 Task: Open Card Landscaping Review in Board Content Marketing Asset Creation and Optimization to Workspace Influencer Marketing Agencies. and add a team member Softage.4@softage.net, a label Orange, a checklist Event Planning, an attachment from Trello, a color Orange and finally, add a card description 'Plan and execute company team-building activity at a wine tasting event' and a comment 'This task requires us to be adaptable and flexible, willing to pivot our approach as needed to achieve success.'. Add a start date 'Jan 08, 1900' with a due date 'Jan 15, 1900'
Action: Mouse moved to (548, 145)
Screenshot: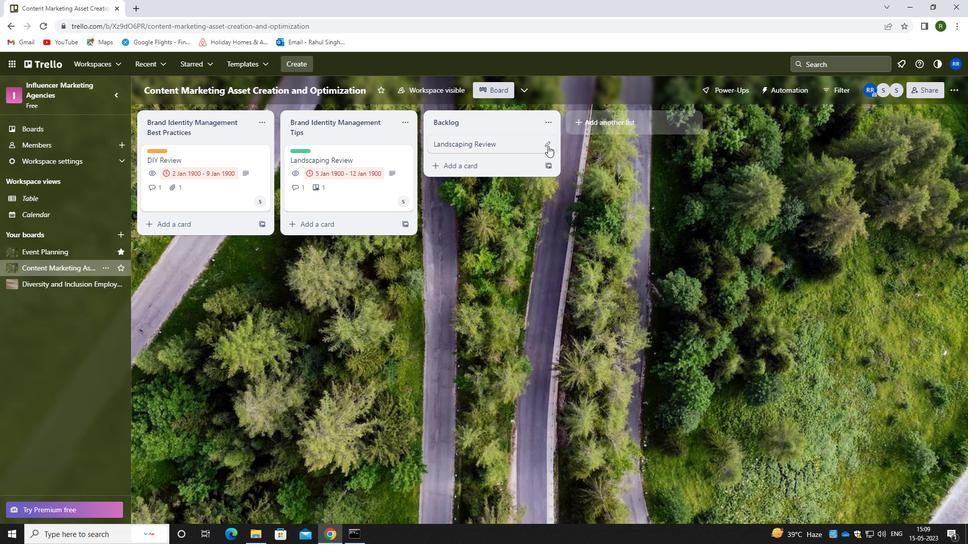 
Action: Mouse pressed left at (548, 145)
Screenshot: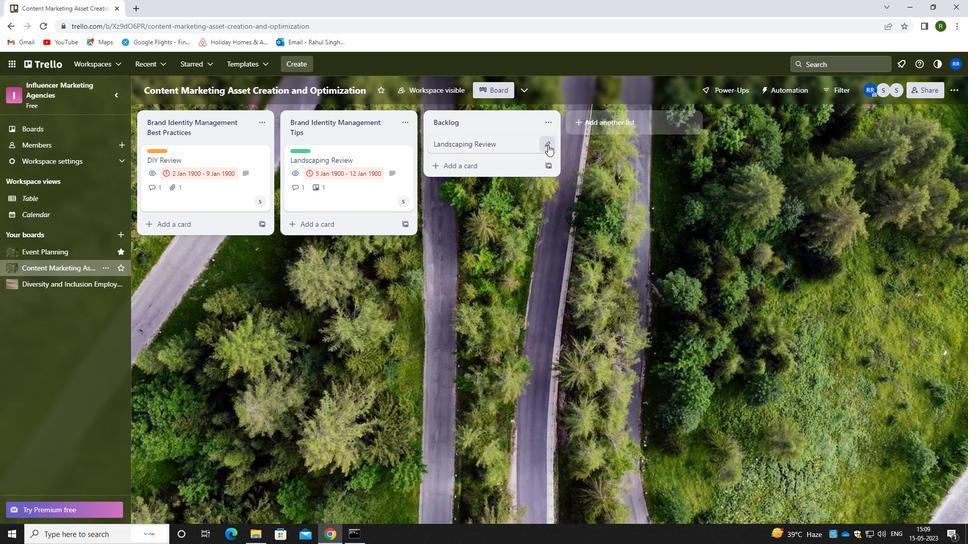 
Action: Mouse moved to (585, 145)
Screenshot: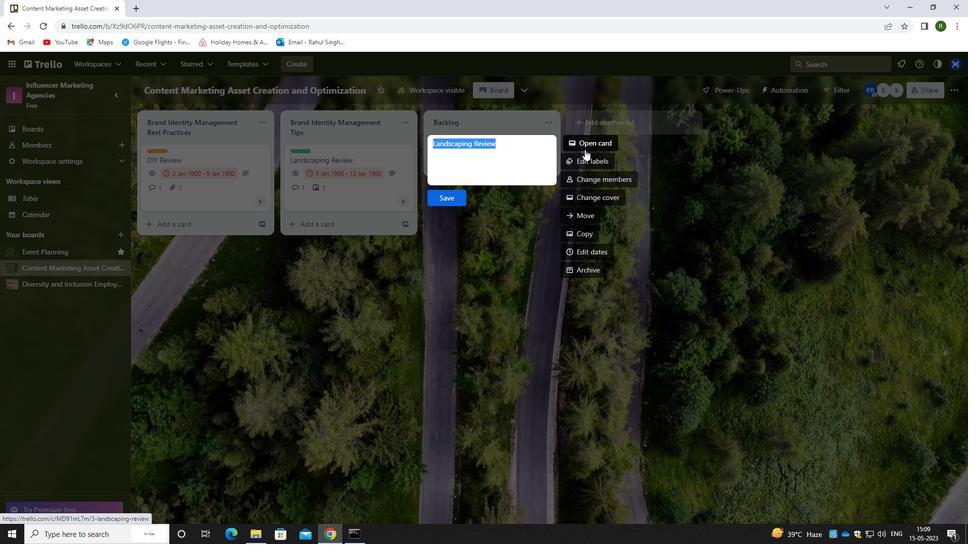 
Action: Mouse pressed left at (585, 145)
Screenshot: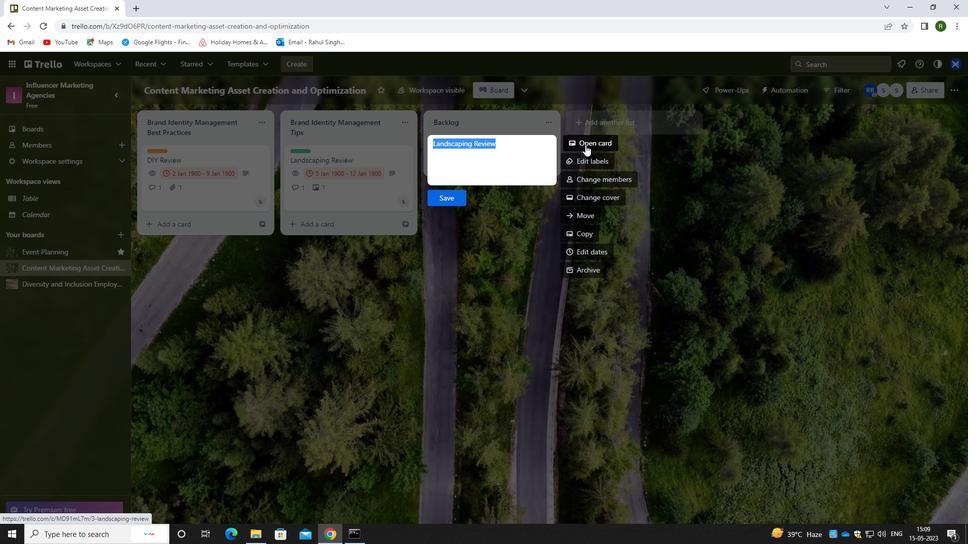 
Action: Mouse moved to (622, 180)
Screenshot: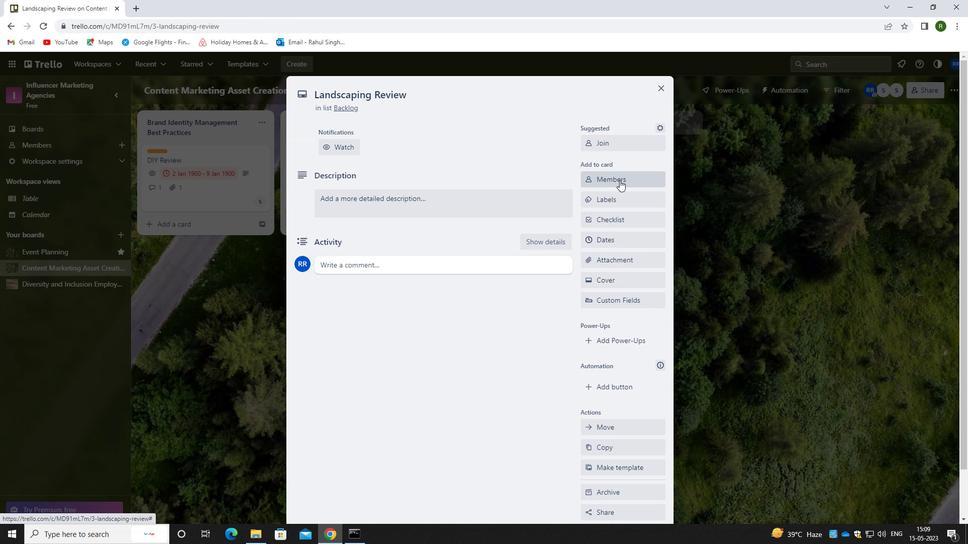 
Action: Mouse pressed left at (622, 180)
Screenshot: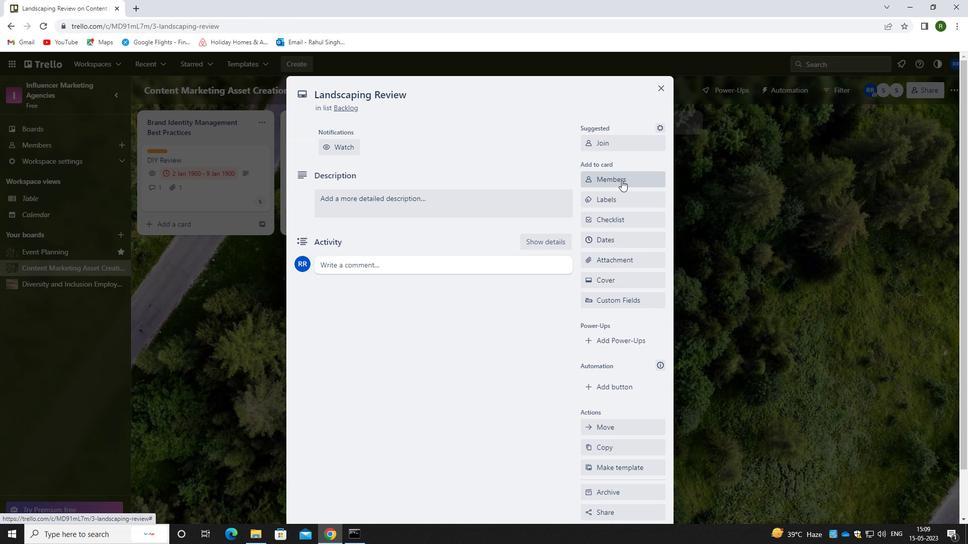 
Action: Mouse moved to (628, 222)
Screenshot: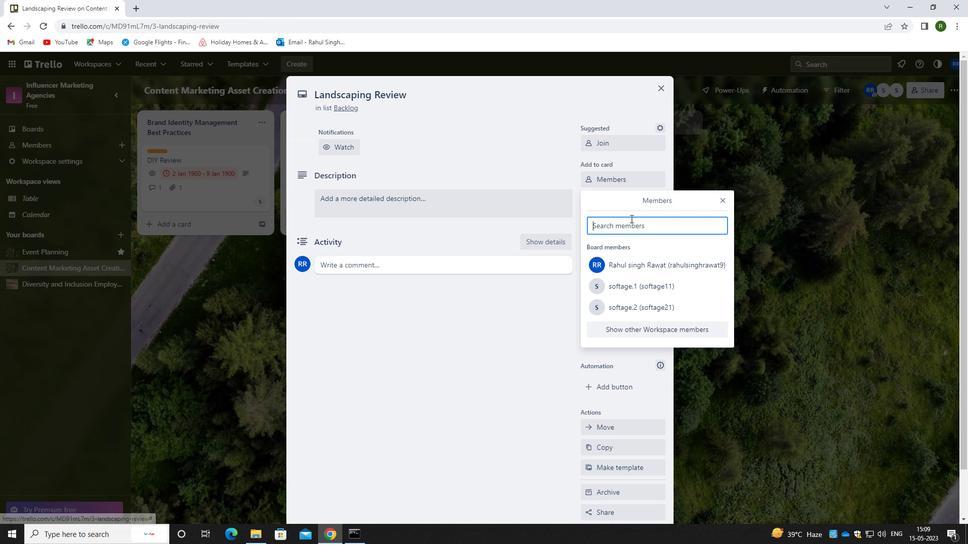 
Action: Key pressed <Key.caps_lock>s<Key.caps_lock>oftage.4<Key.shift>@SOFTAGE.NET
Screenshot: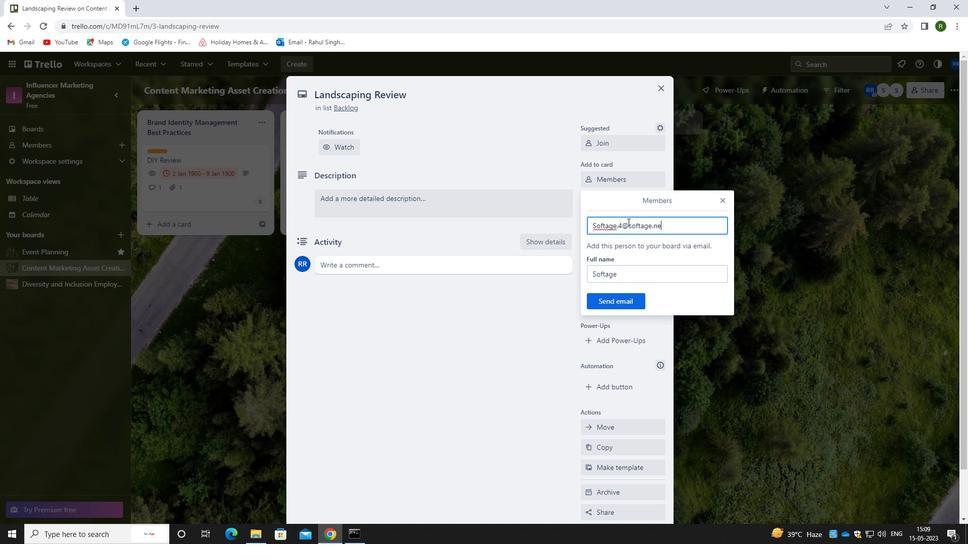 
Action: Mouse moved to (619, 304)
Screenshot: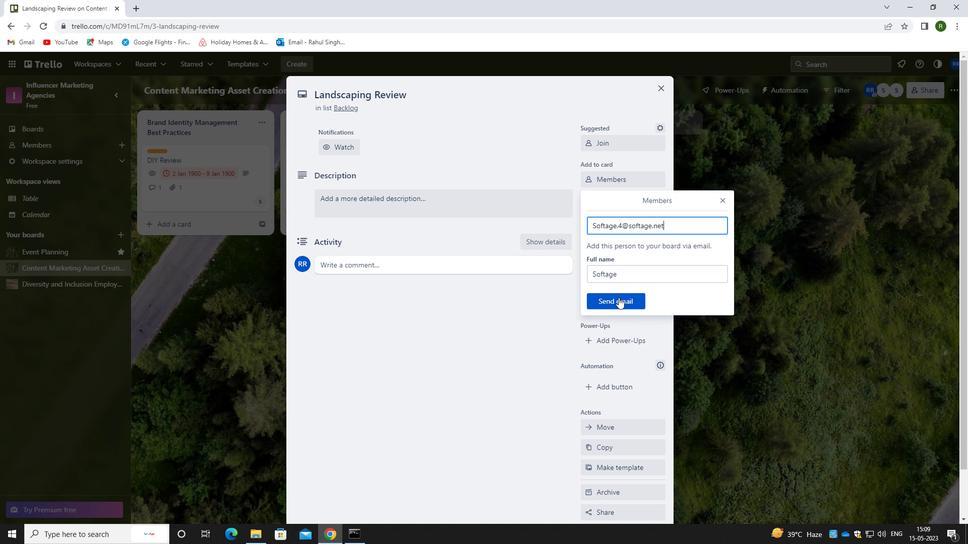 
Action: Mouse pressed left at (619, 304)
Screenshot: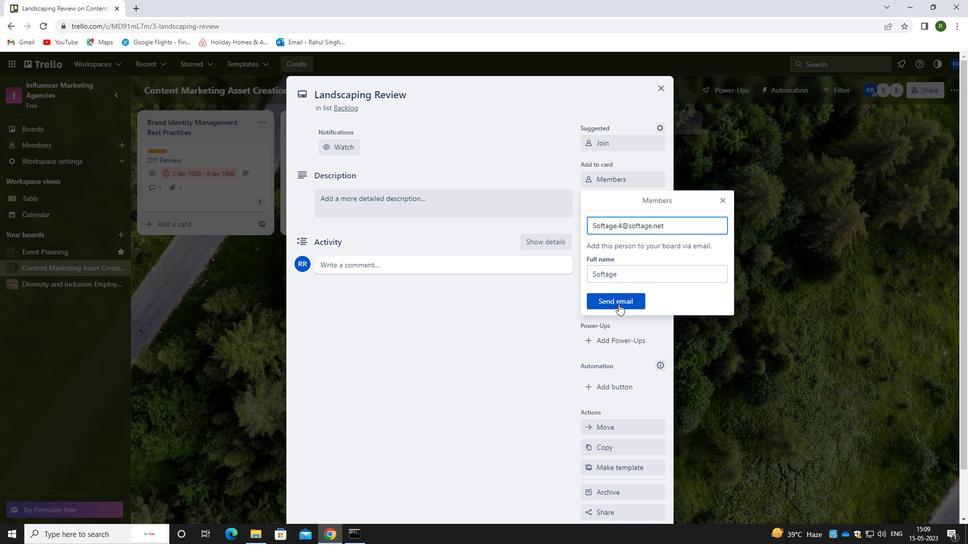 
Action: Mouse moved to (618, 195)
Screenshot: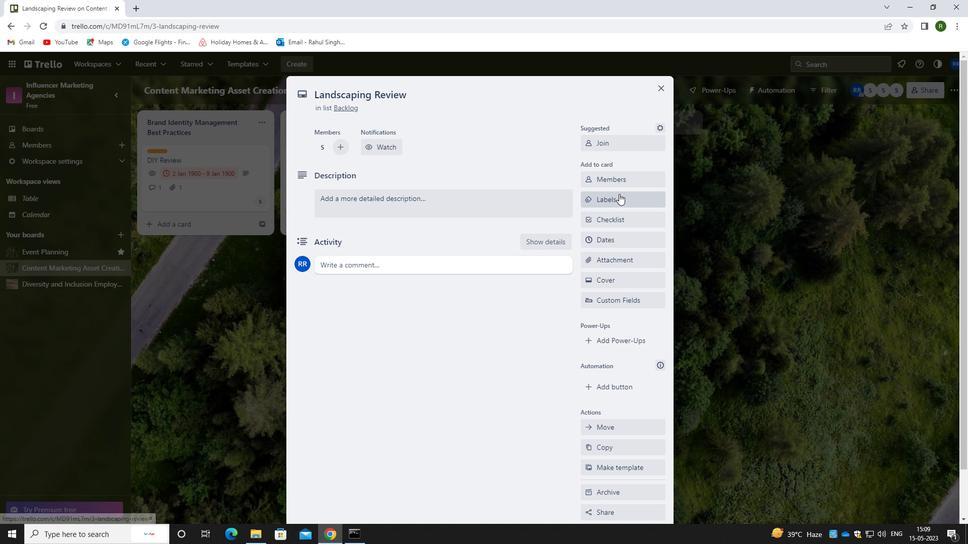 
Action: Mouse pressed left at (618, 195)
Screenshot: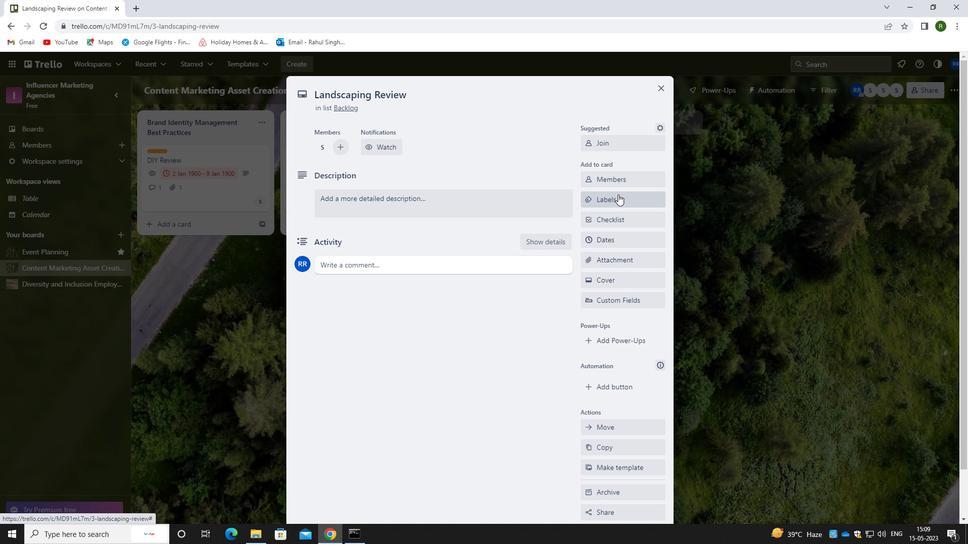 
Action: Mouse moved to (611, 213)
Screenshot: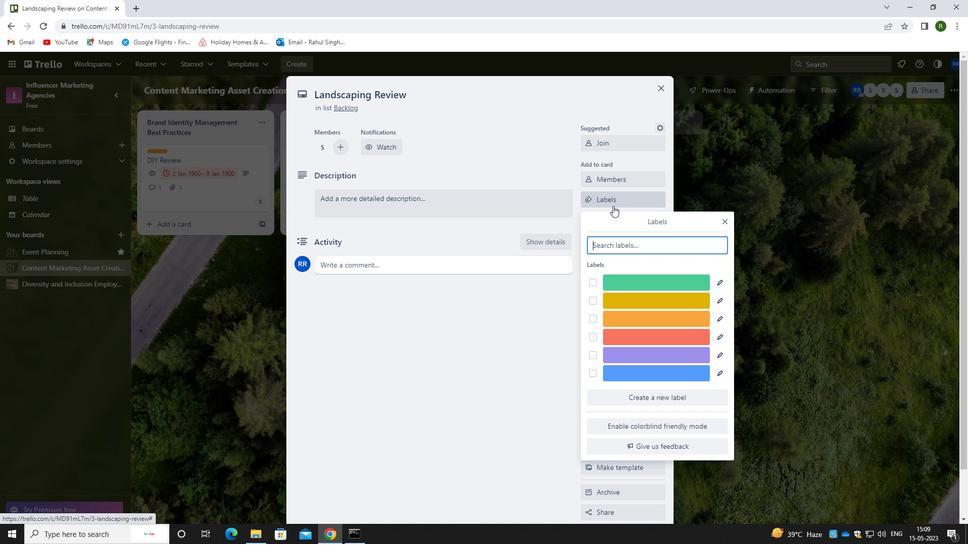 
Action: Key pressed ORANGE
Screenshot: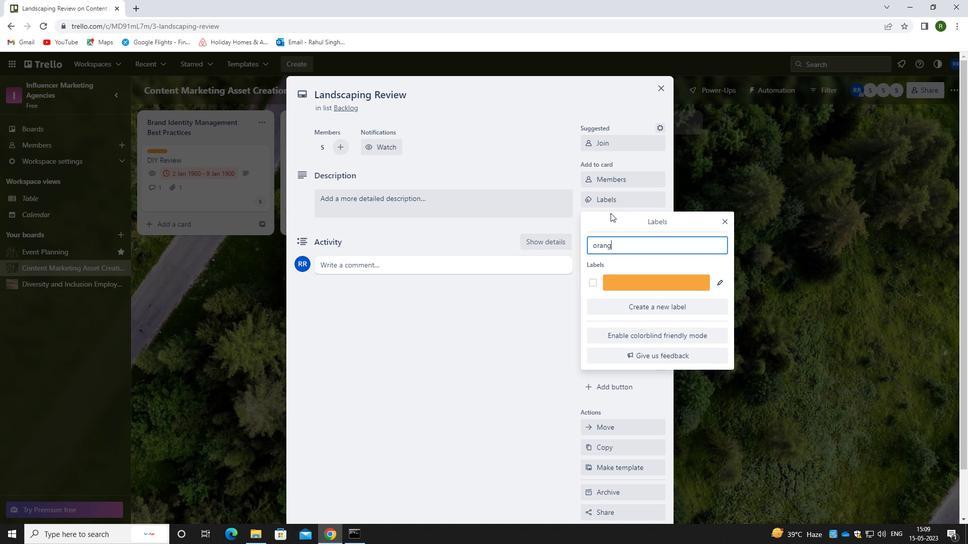 
Action: Mouse moved to (593, 279)
Screenshot: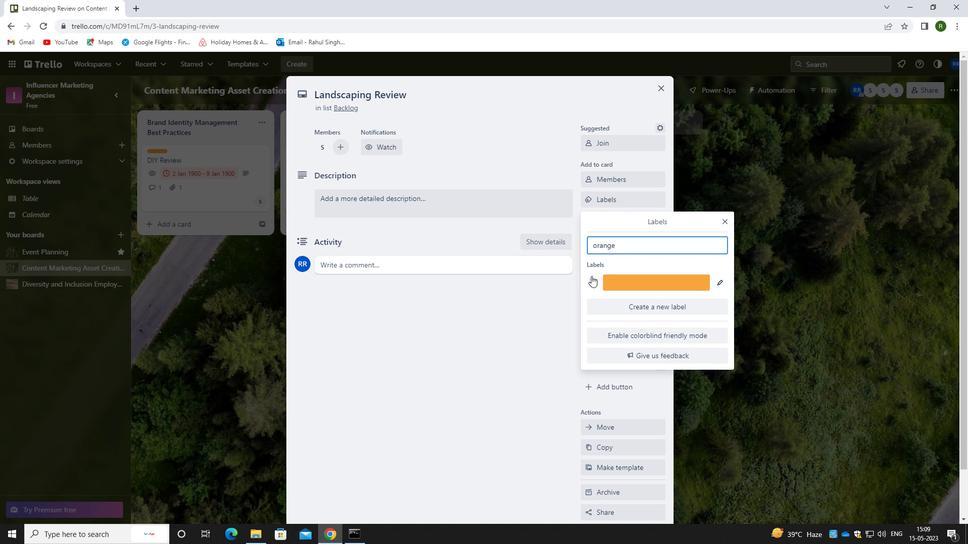 
Action: Mouse pressed left at (593, 279)
Screenshot: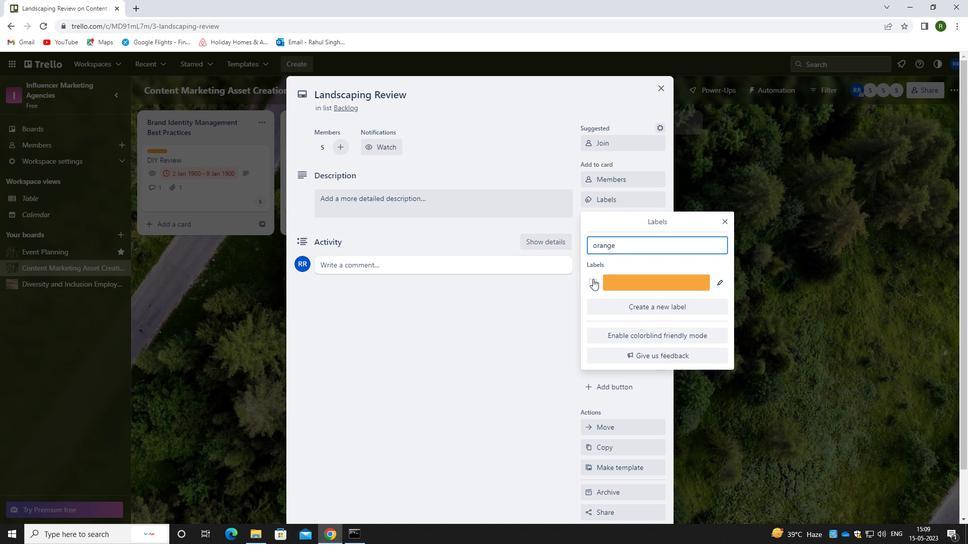 
Action: Mouse moved to (521, 354)
Screenshot: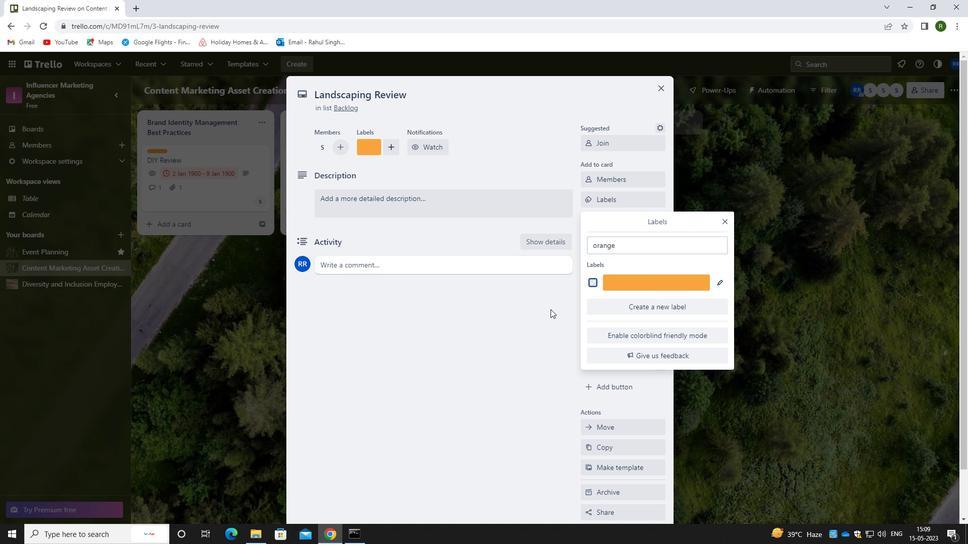 
Action: Mouse pressed left at (521, 354)
Screenshot: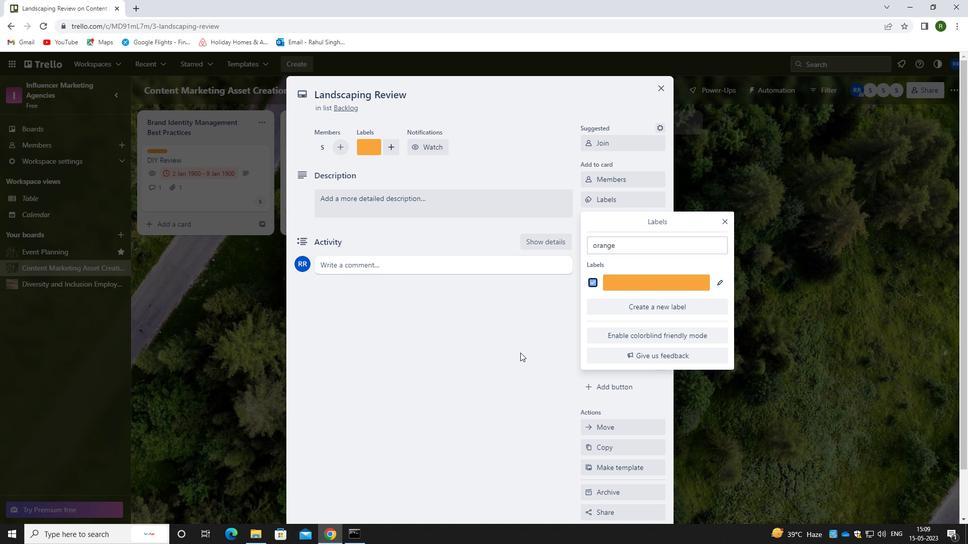 
Action: Mouse moved to (602, 222)
Screenshot: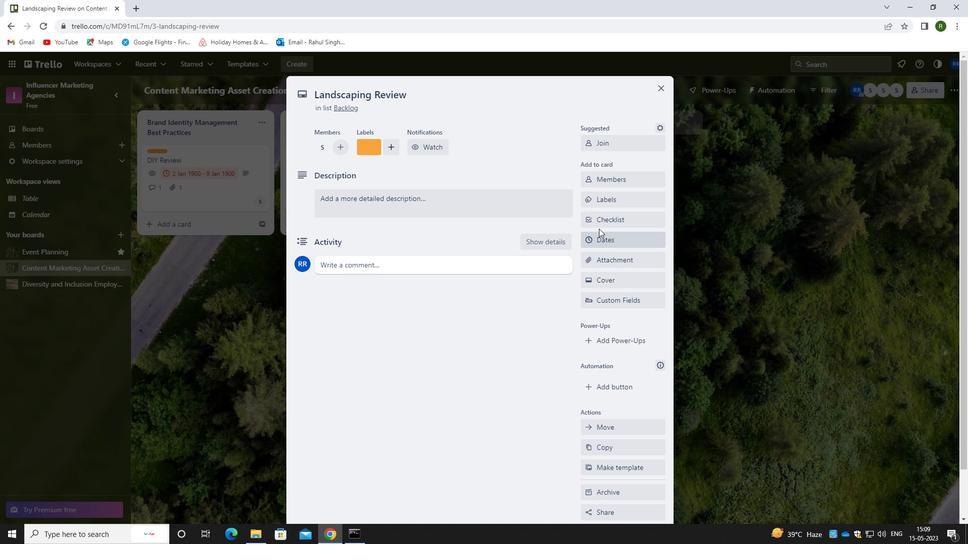 
Action: Mouse pressed left at (602, 222)
Screenshot: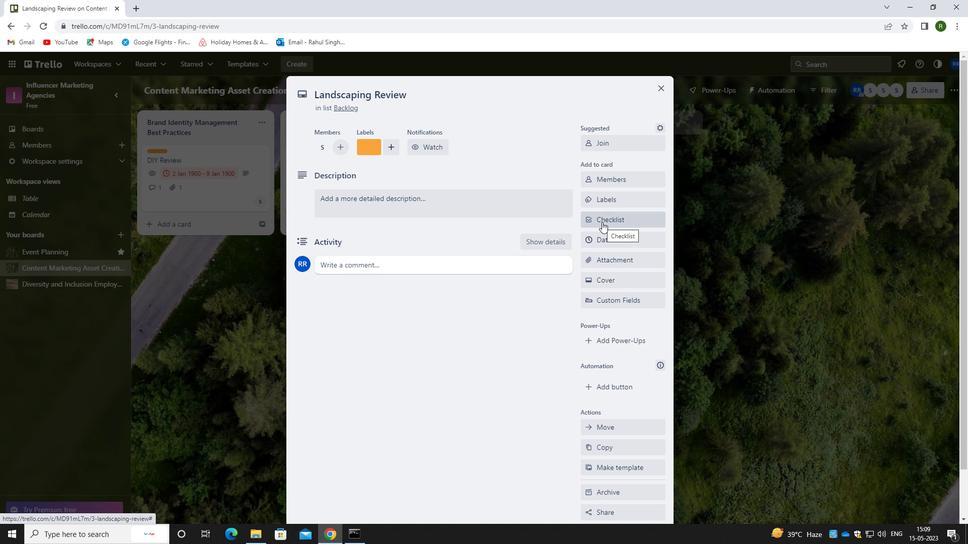 
Action: Mouse moved to (602, 230)
Screenshot: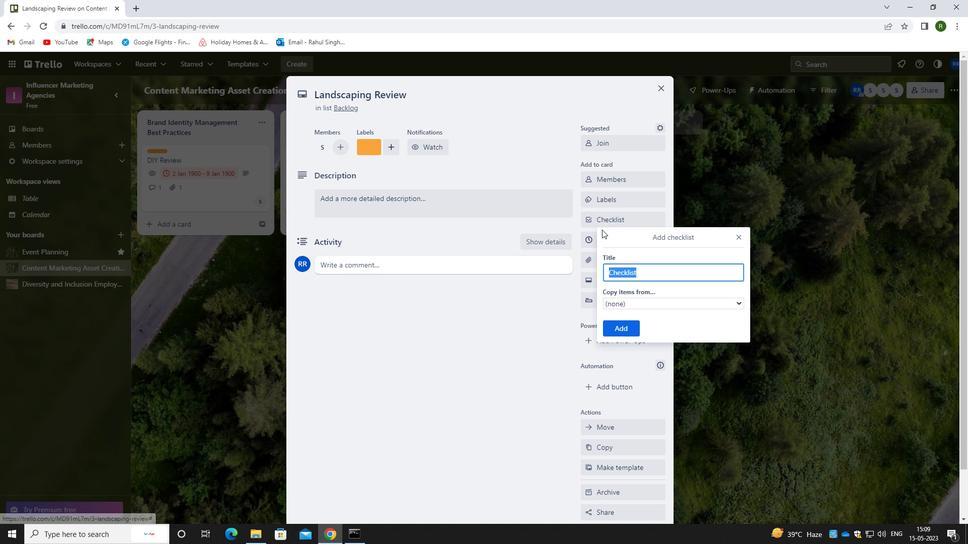 
Action: Key pressed <Key.shift><Key.shift><Key.shift><Key.shift><Key.shift><Key.shift><Key.shift>EVENT<Key.space><Key.shift><Key.shift><Key.shift><Key.shift><Key.shift><Key.shift><Key.shift><Key.shift><Key.shift><Key.shift><Key.shift><Key.shift>PLANNING
Screenshot: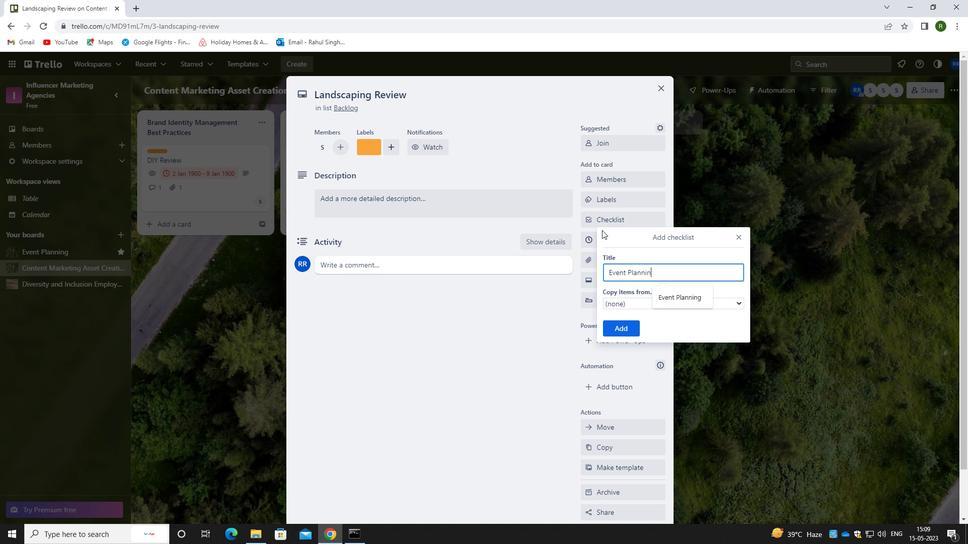 
Action: Mouse moved to (627, 331)
Screenshot: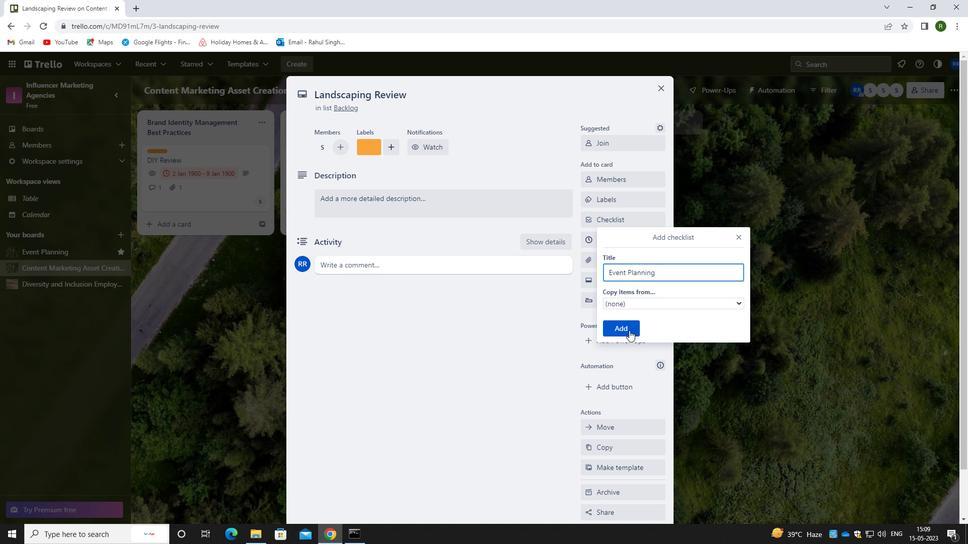 
Action: Mouse pressed left at (627, 331)
Screenshot: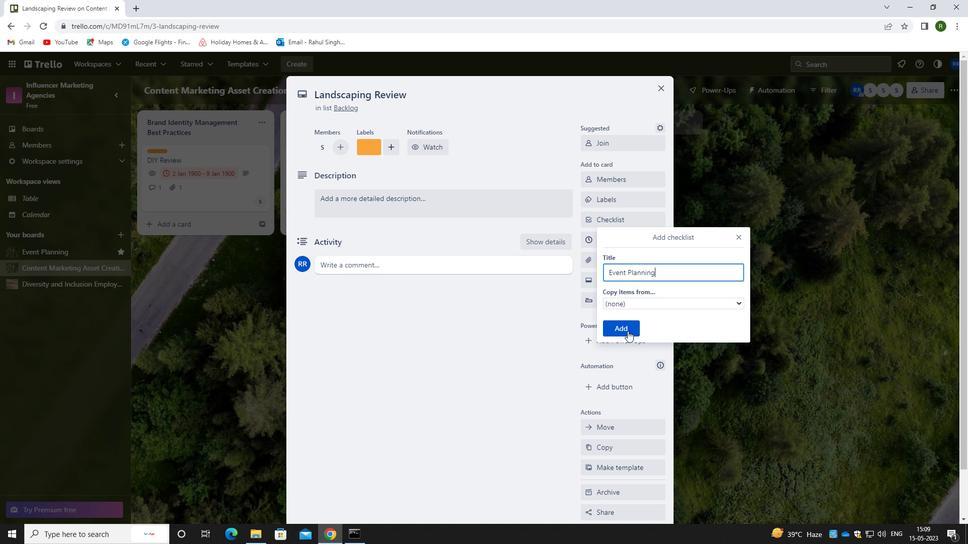 
Action: Mouse moved to (628, 258)
Screenshot: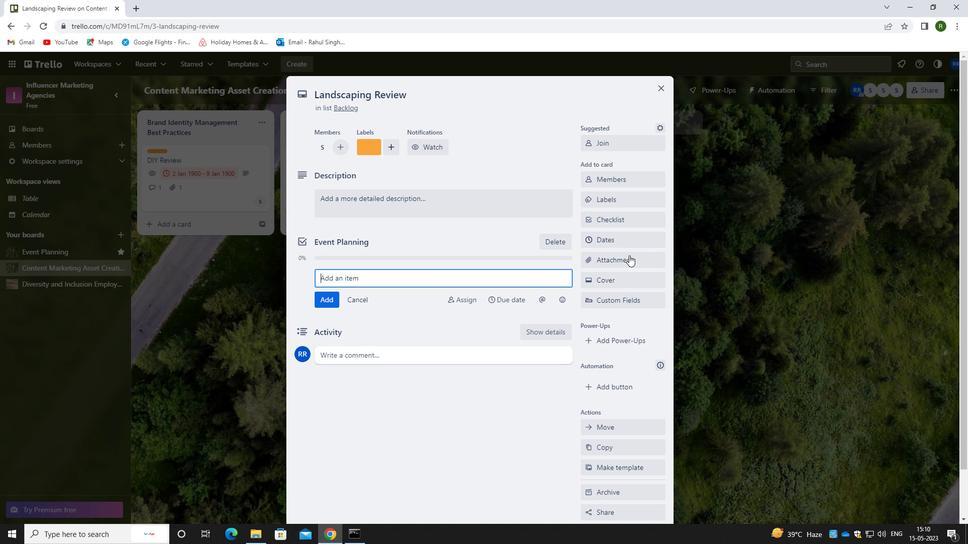 
Action: Mouse pressed left at (628, 258)
Screenshot: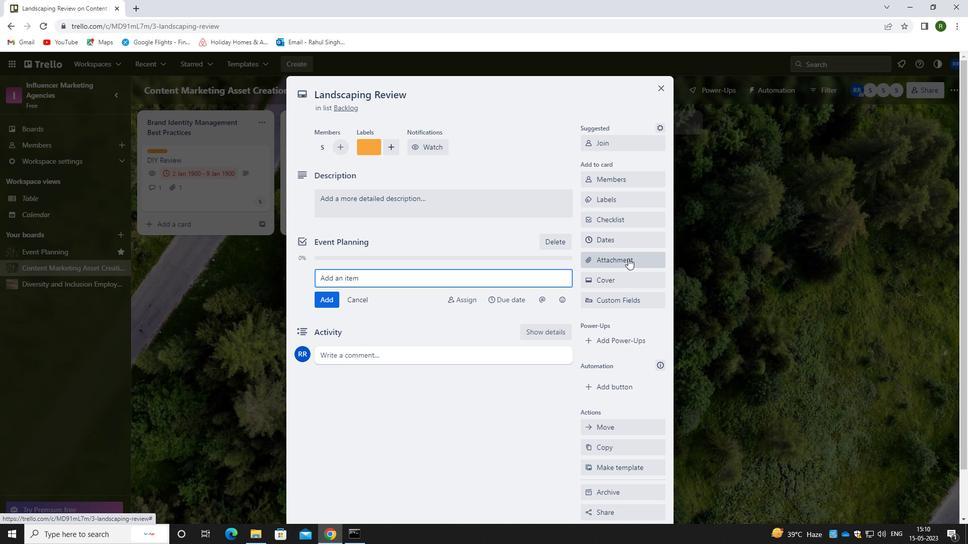 
Action: Mouse moved to (601, 324)
Screenshot: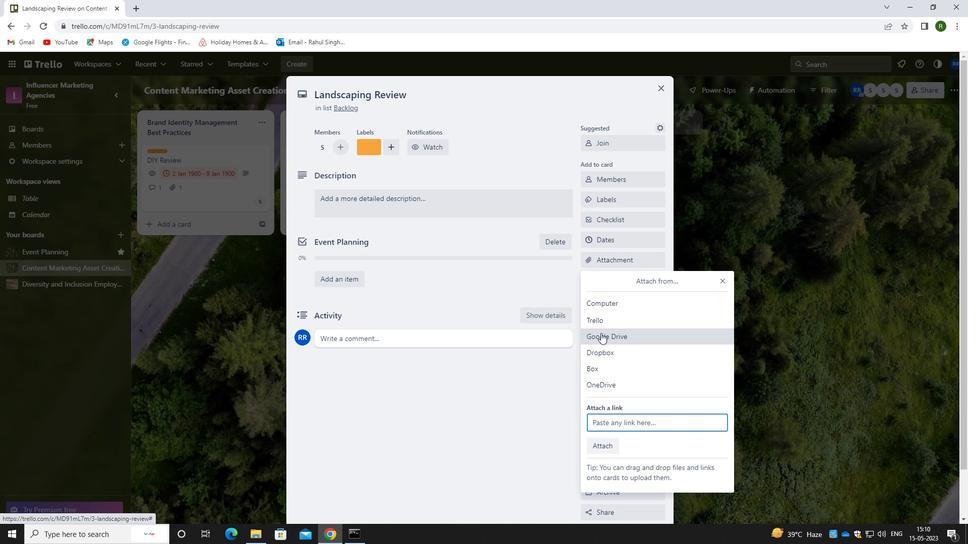 
Action: Mouse pressed left at (601, 324)
Screenshot: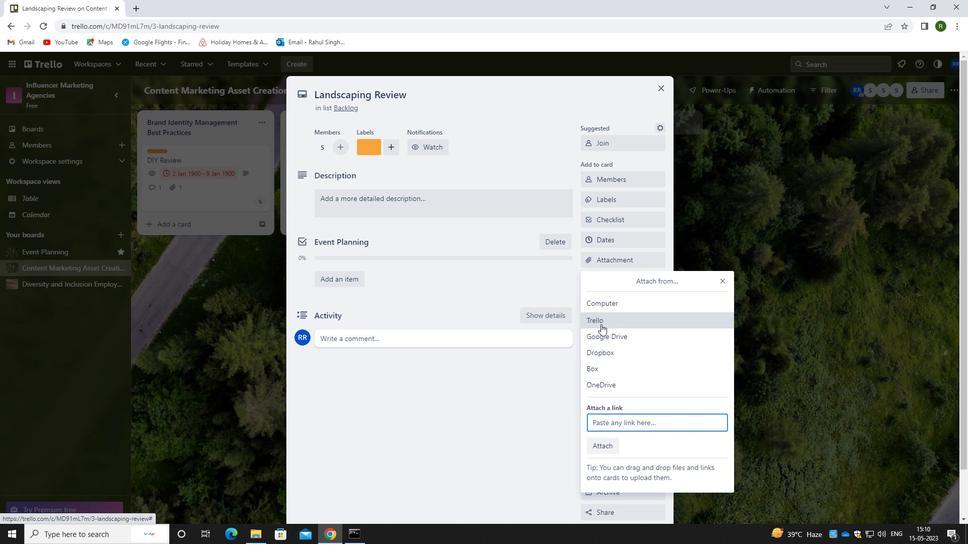 
Action: Mouse moved to (628, 251)
Screenshot: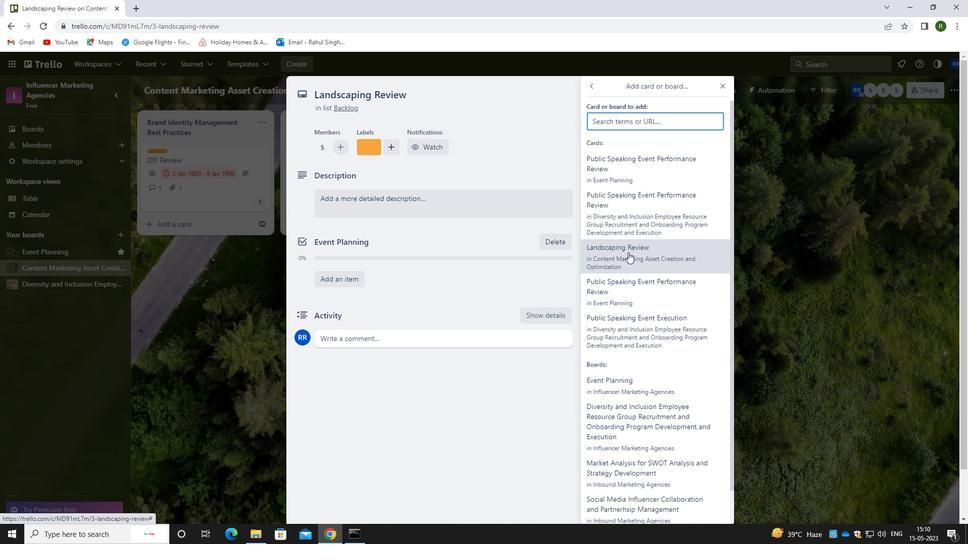 
Action: Mouse pressed left at (628, 251)
Screenshot: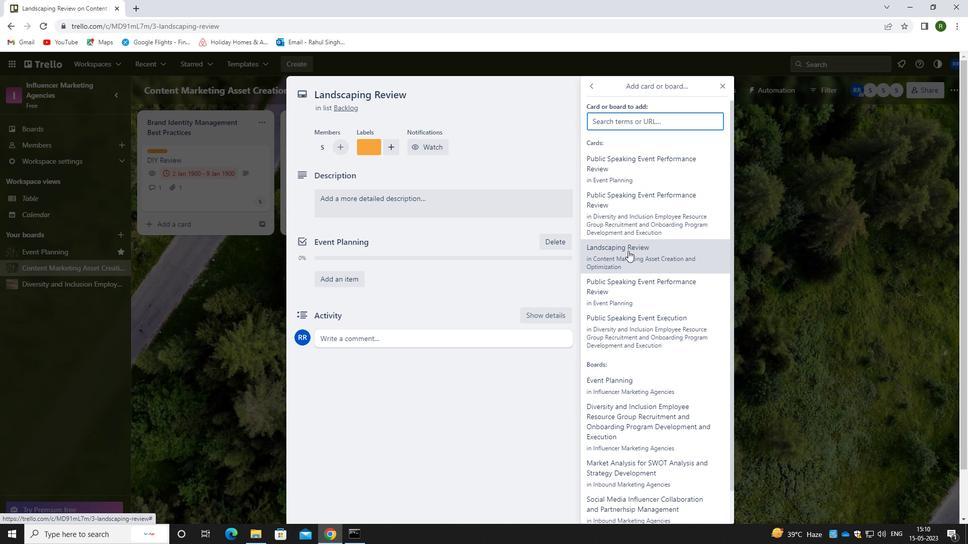 
Action: Mouse moved to (420, 205)
Screenshot: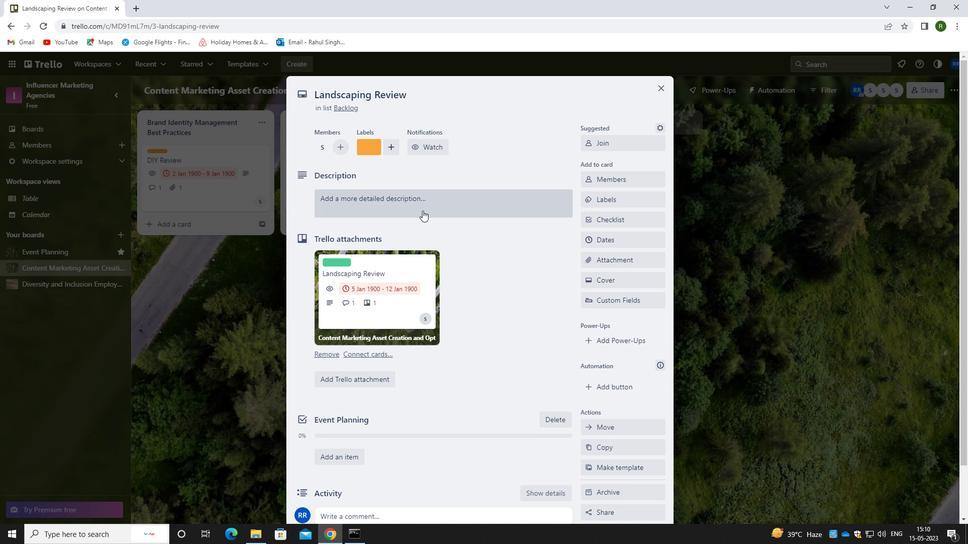 
Action: Mouse pressed left at (420, 205)
Screenshot: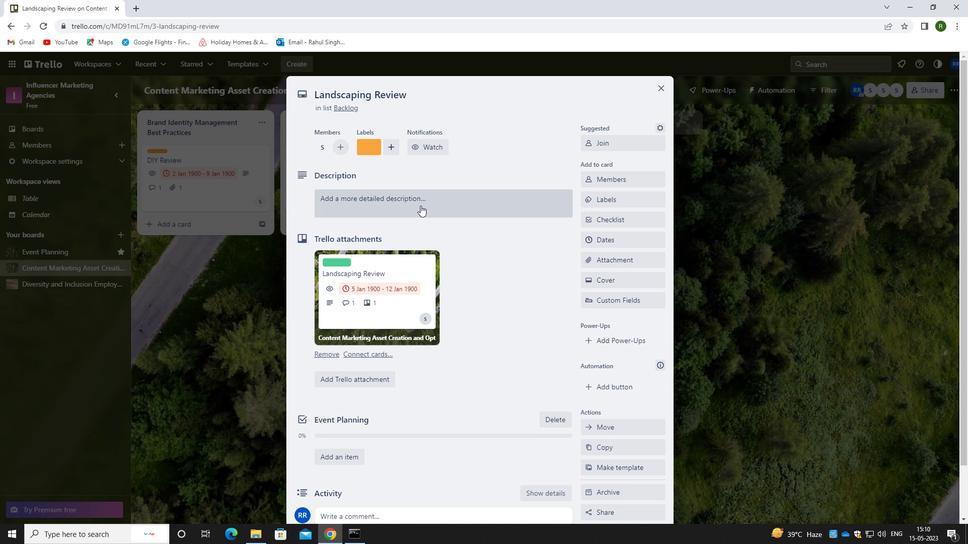 
Action: Mouse moved to (417, 248)
Screenshot: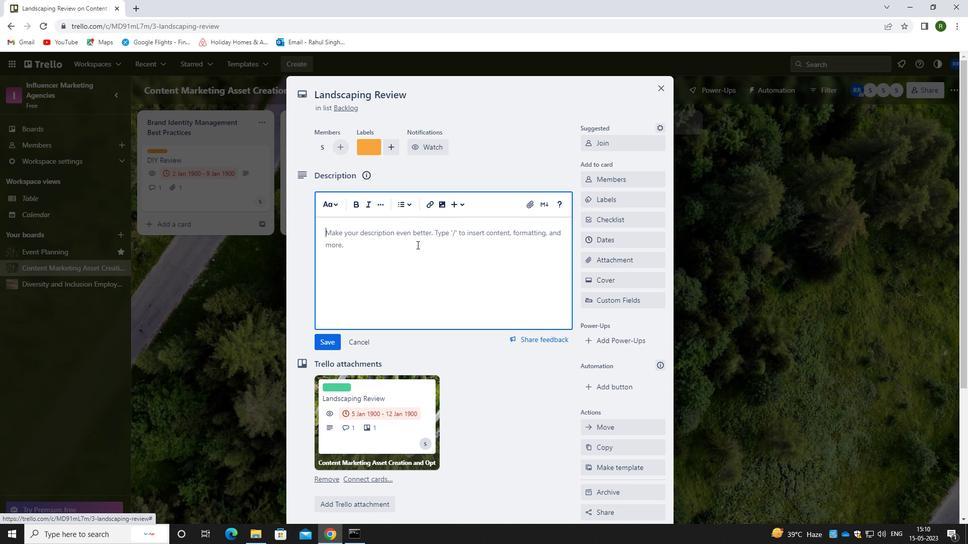
Action: Mouse pressed left at (417, 248)
Screenshot: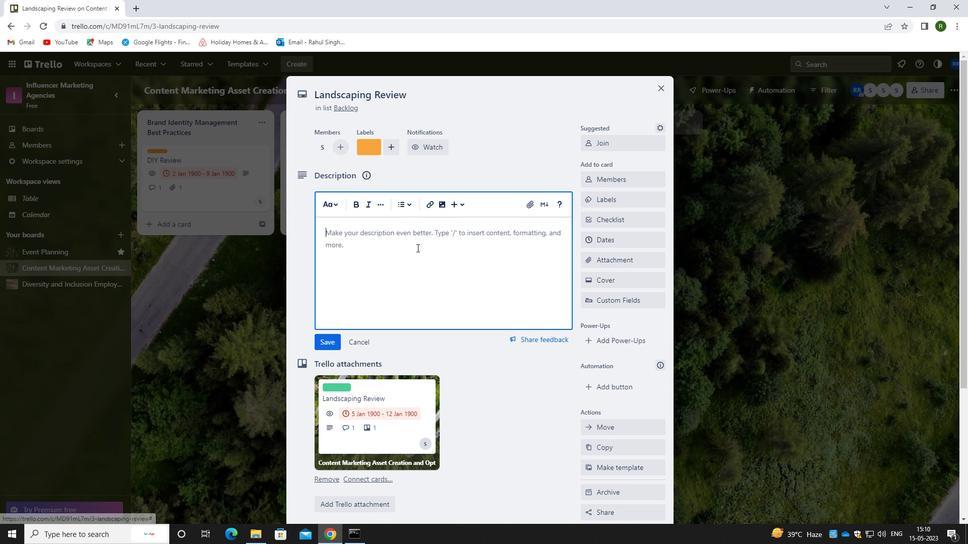 
Action: Key pressed <Key.caps_lock>P<Key.caps_lock>LAN<Key.space>AND<Key.space>EXECUTE<Key.space>COMPANY<Key.space>TEAM-BUIK<Key.backspace>LDING<Key.space>ACTIVITY<Key.space>AT<Key.space>A<Key.space>WINE<Key.space>TESING<Key.space>E<Key.backspace><Key.backspace><Key.backspace><Key.backspace>TING<Key.space>E<Key.backspace><Key.backspace><Key.backspace><Key.backspace><Key.backspace><Key.backspace><Key.backspace>TING.
Screenshot: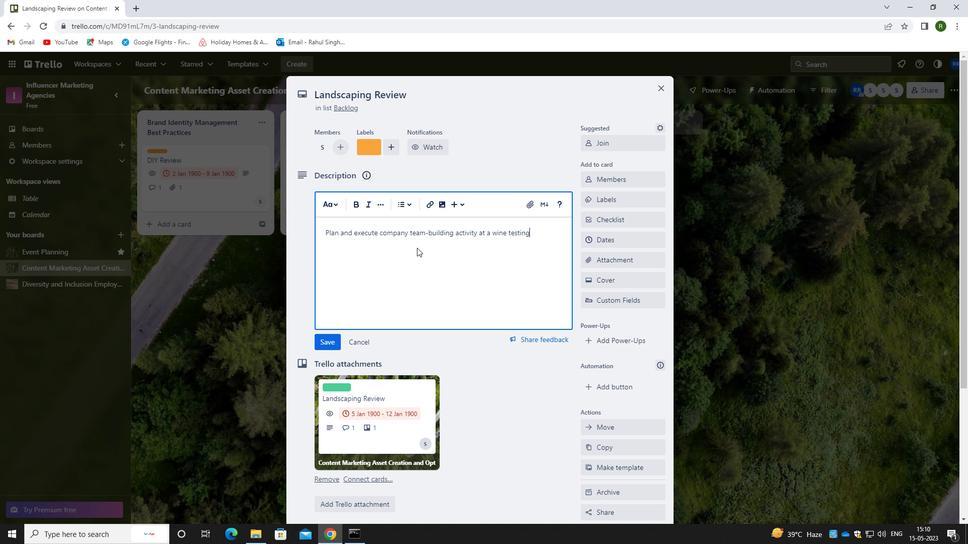 
Action: Mouse moved to (331, 348)
Screenshot: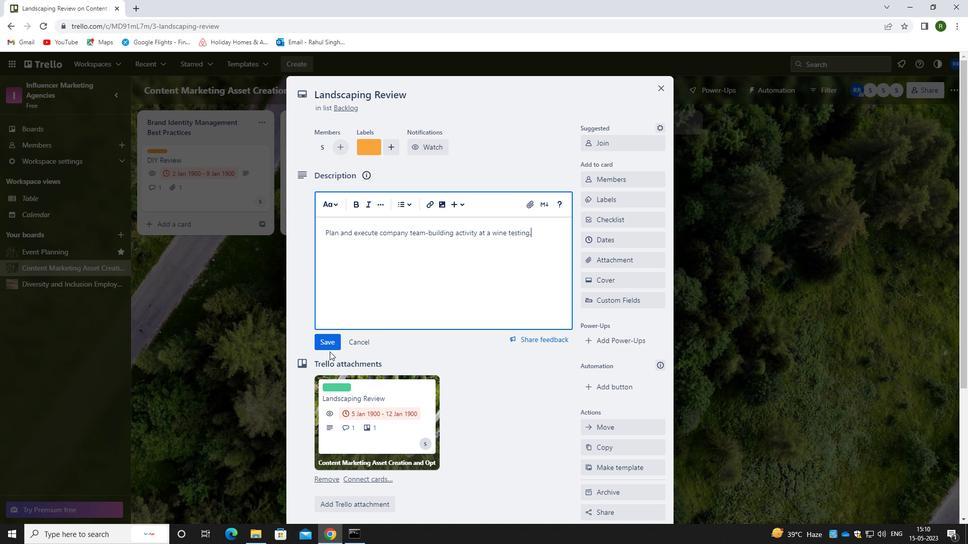
Action: Mouse pressed left at (331, 348)
Screenshot: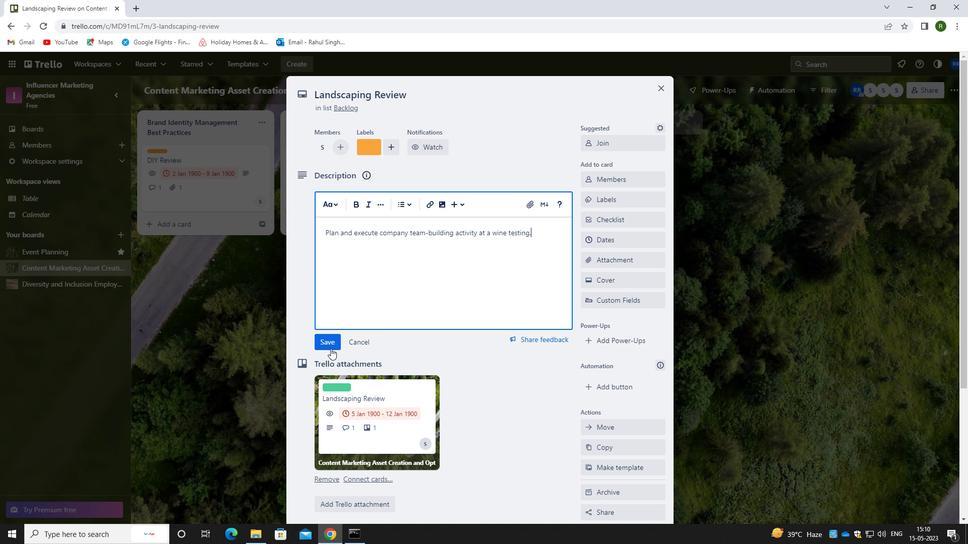 
Action: Mouse moved to (467, 331)
Screenshot: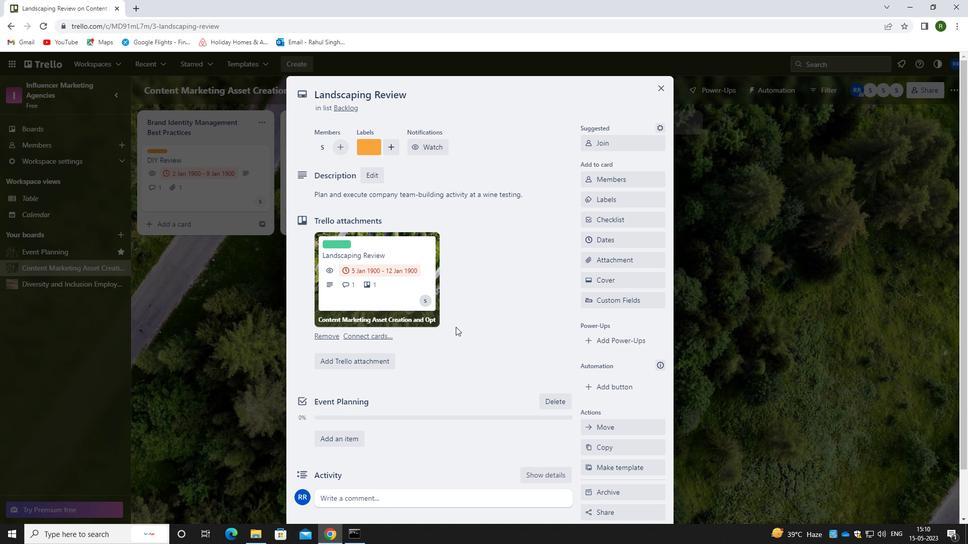 
Action: Mouse scrolled (467, 330) with delta (0, 0)
Screenshot: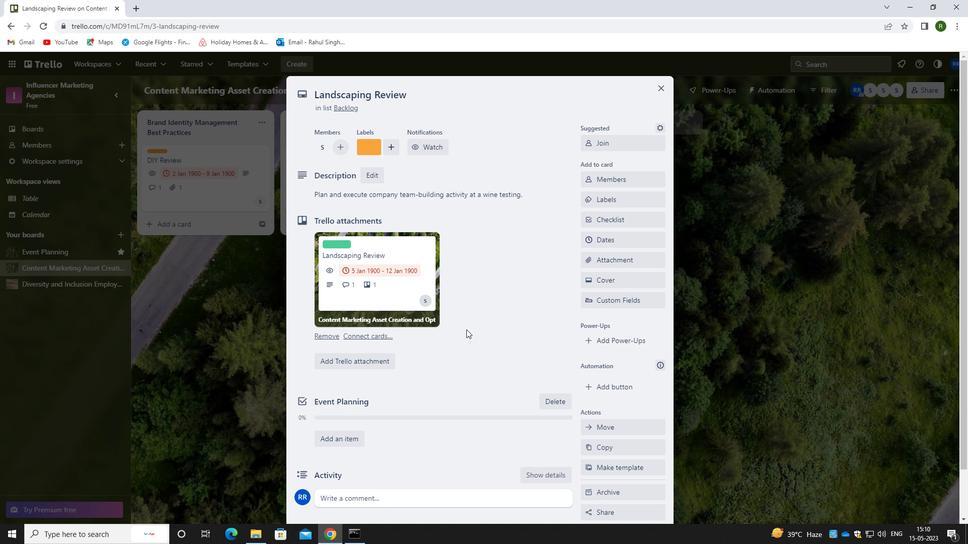 
Action: Mouse moved to (467, 331)
Screenshot: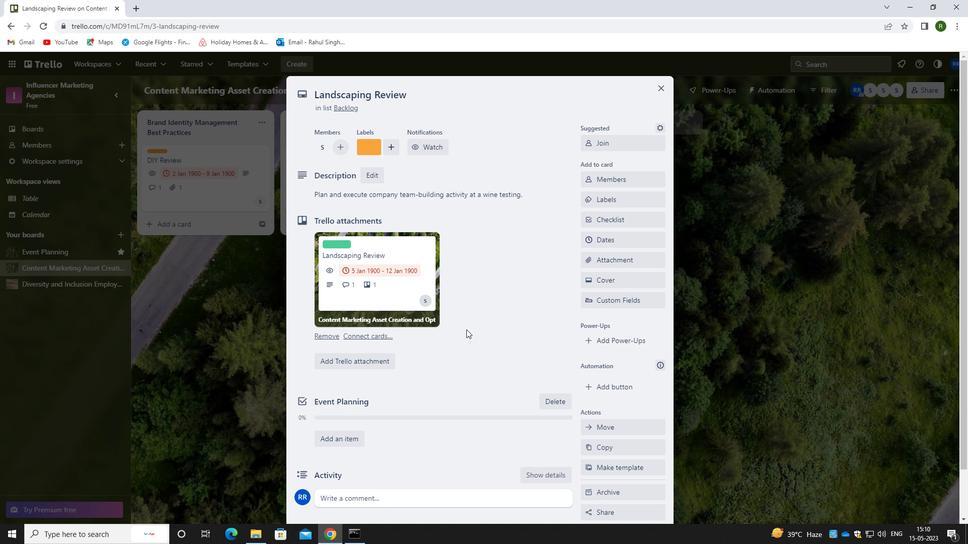 
Action: Mouse scrolled (467, 331) with delta (0, 0)
Screenshot: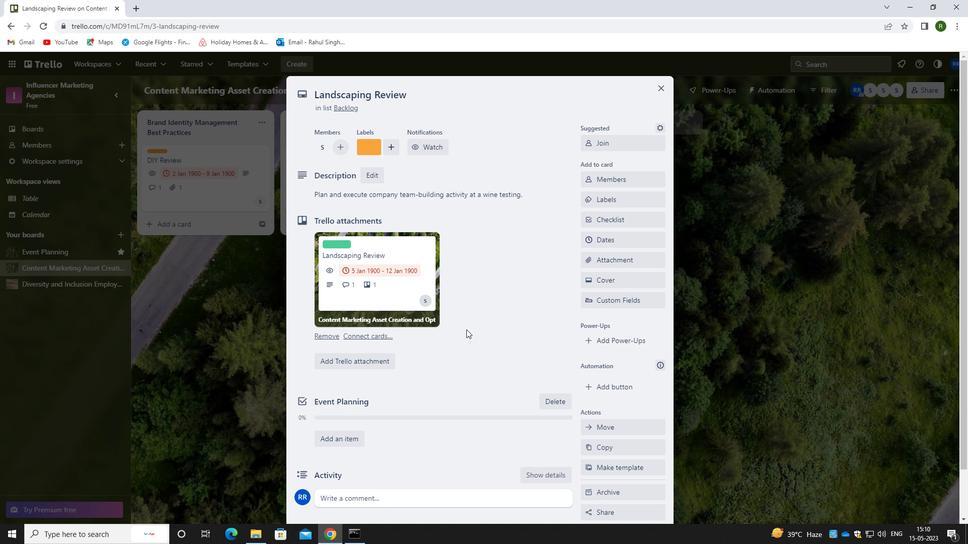 
Action: Mouse moved to (467, 333)
Screenshot: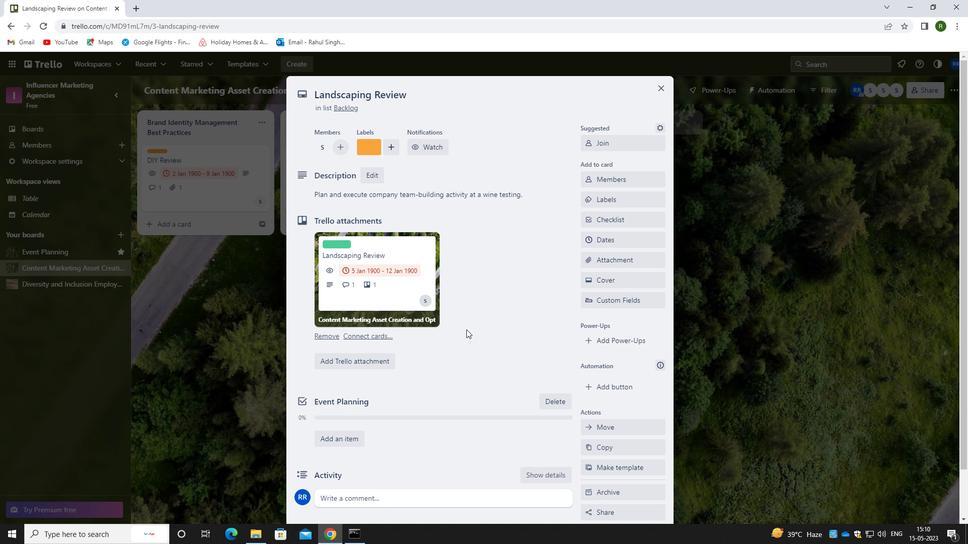 
Action: Mouse scrolled (467, 332) with delta (0, 0)
Screenshot: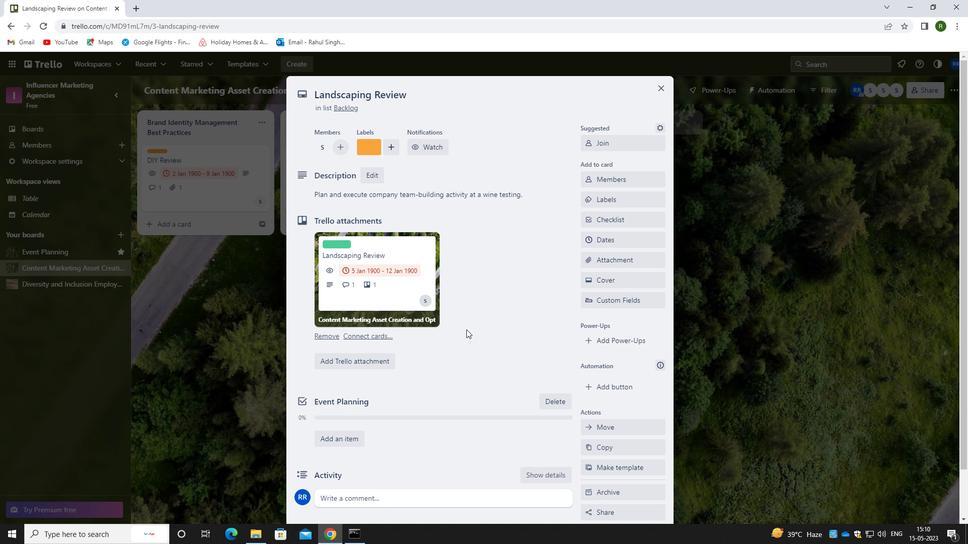 
Action: Mouse moved to (466, 334)
Screenshot: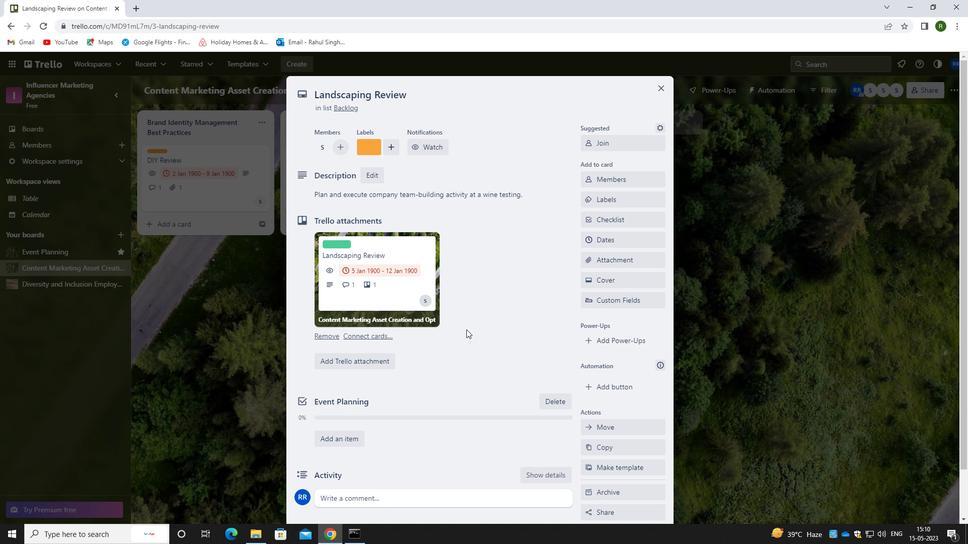 
Action: Mouse scrolled (466, 334) with delta (0, 0)
Screenshot: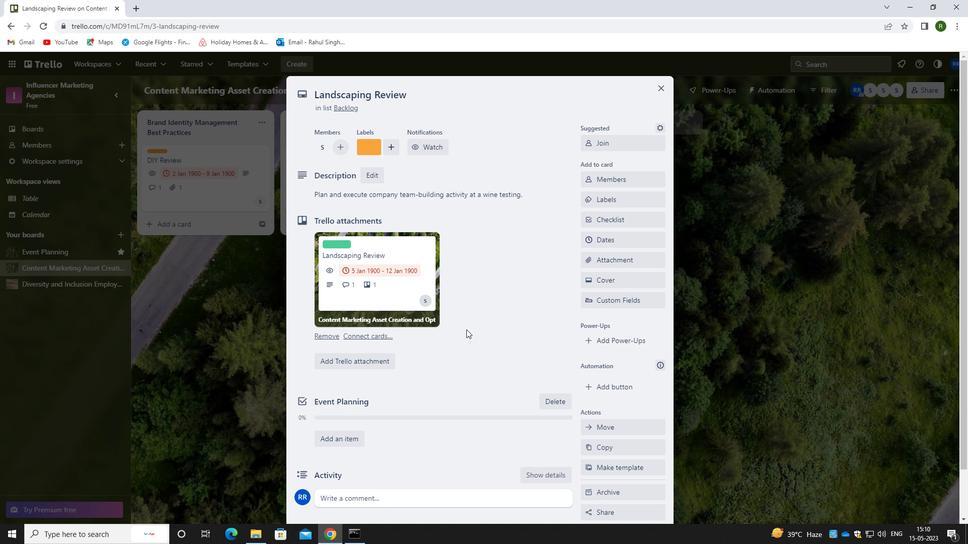 
Action: Mouse moved to (374, 452)
Screenshot: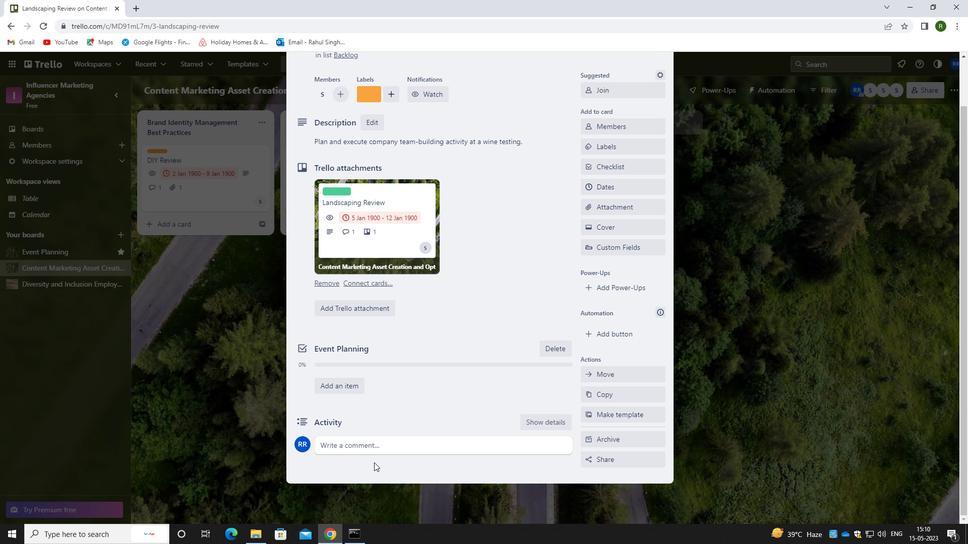 
Action: Mouse pressed left at (374, 452)
Screenshot: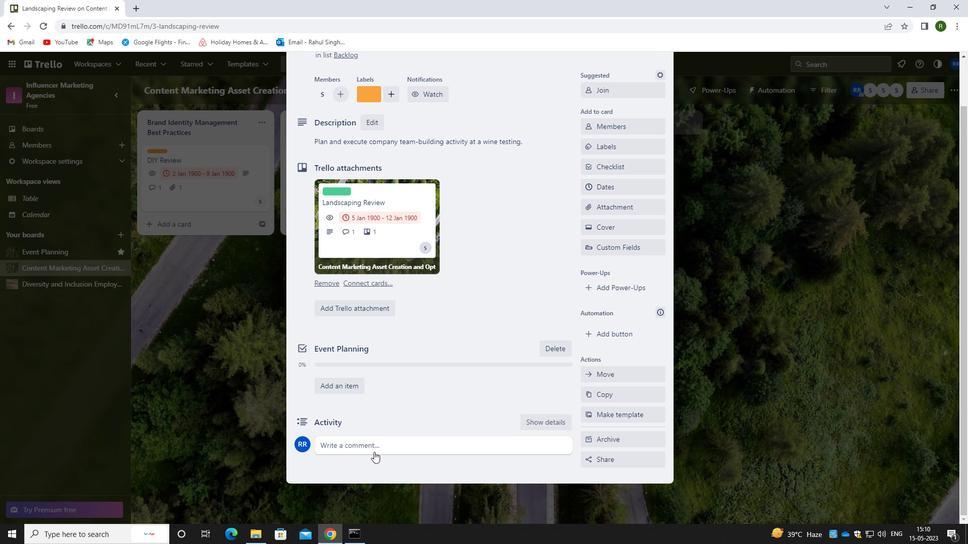 
Action: Mouse moved to (367, 480)
Screenshot: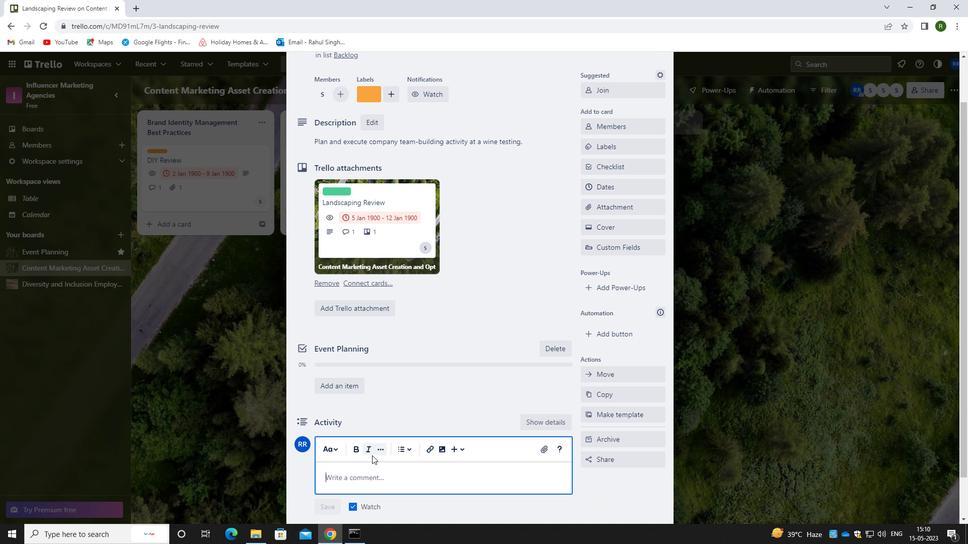 
Action: Mouse pressed left at (367, 480)
Screenshot: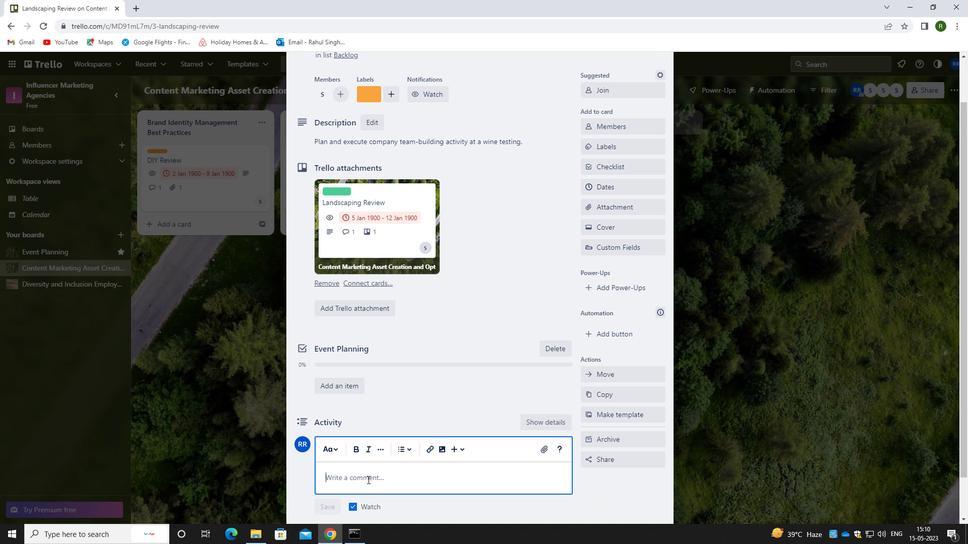 
Action: Key pressed <Key.caps_lock>T<Key.caps_lock>HIS<Key.space>TASK<Key.space>REQUIRES<Key.space>US<Key.space>TO<Key.space>BE<Key.space>ADAPTABLE<Key.space>AND<Key.space>FLEIBLE,<Key.space>W<Key.backspace><Key.backspace><Key.backspace><Key.backspace><Key.backspace><Key.backspace><Key.backspace>XIBLE,<Key.space>WILLING<Key.space>TO<Key.space>PIVOT<Key.space>OUR<Key.space>APPROAH<Key.space>AS<Key.space><Key.backspace><Key.backspace><Key.backspace><Key.backspace><Key.backspace>CH<Key.space>AS<Key.space>NEEDED<Key.space>TO<Key.space>ACHIVE<Key.space>SUCCESS.<Key.left><Key.left><Key.left><Key.left><Key.left><Key.left><Key.left><Key.left><Key.left><Key.left><Key.left>E
Screenshot: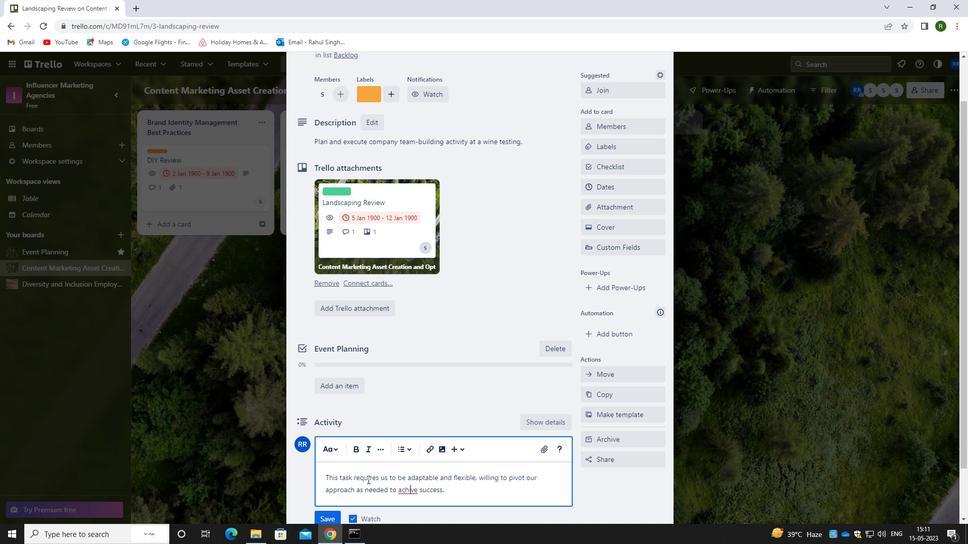 
Action: Mouse moved to (414, 497)
Screenshot: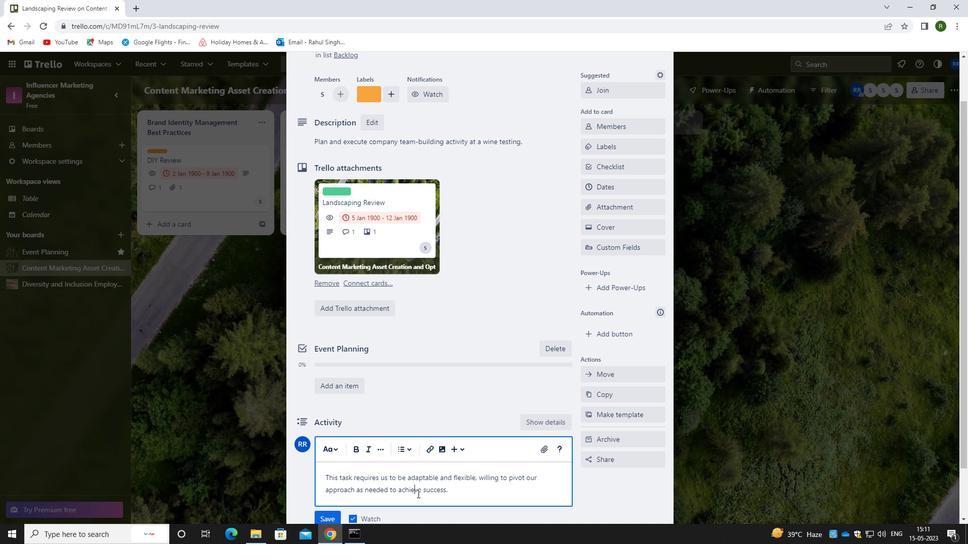 
Action: Mouse scrolled (414, 497) with delta (0, 0)
Screenshot: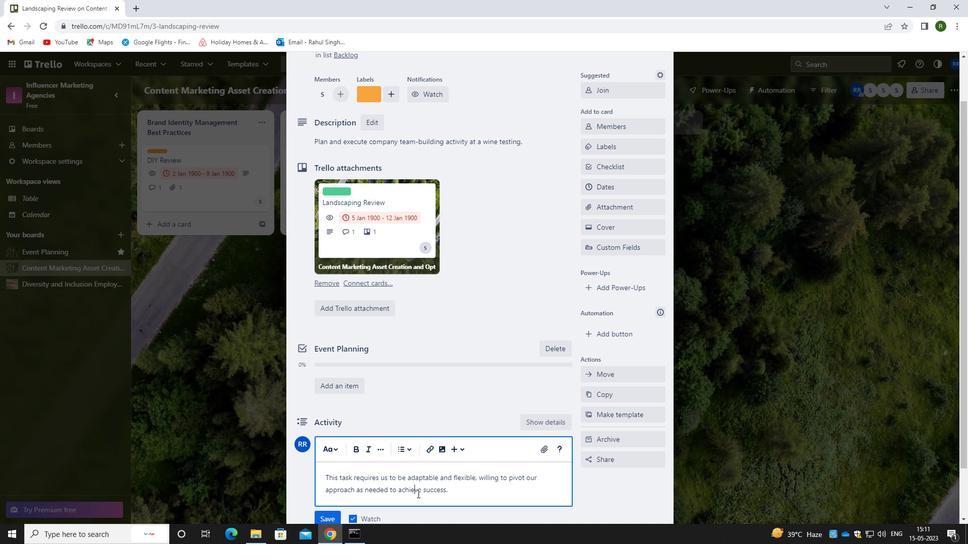 
Action: Mouse moved to (329, 476)
Screenshot: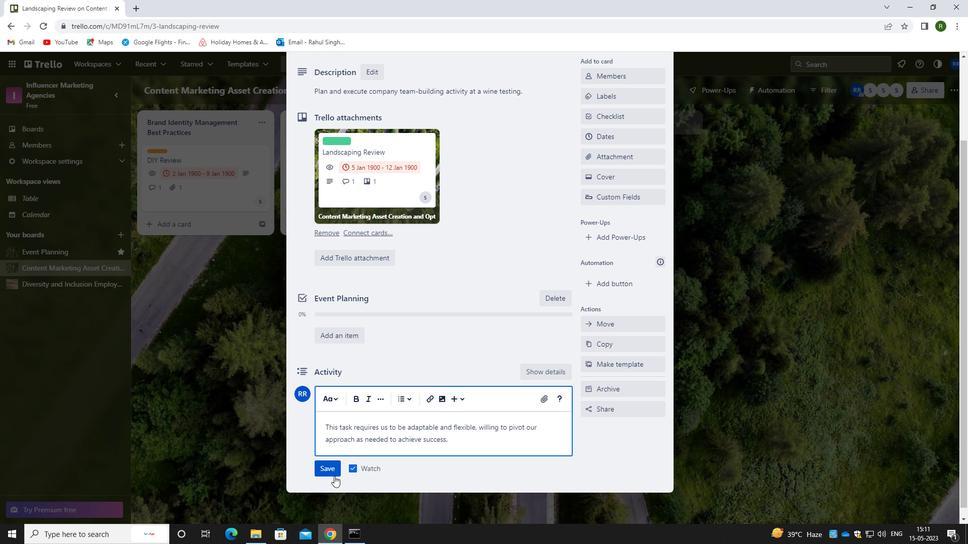 
Action: Mouse pressed left at (329, 476)
Screenshot: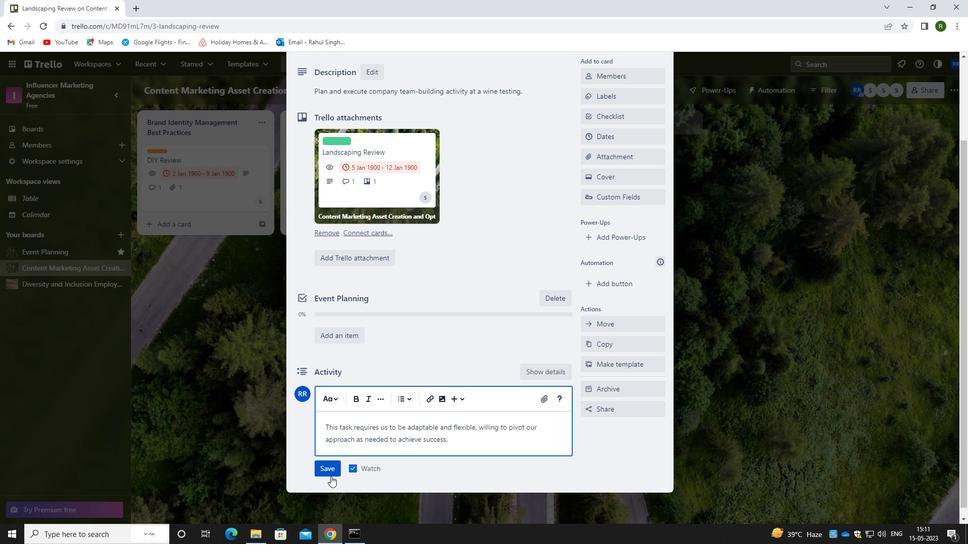 
Action: Mouse moved to (446, 427)
Screenshot: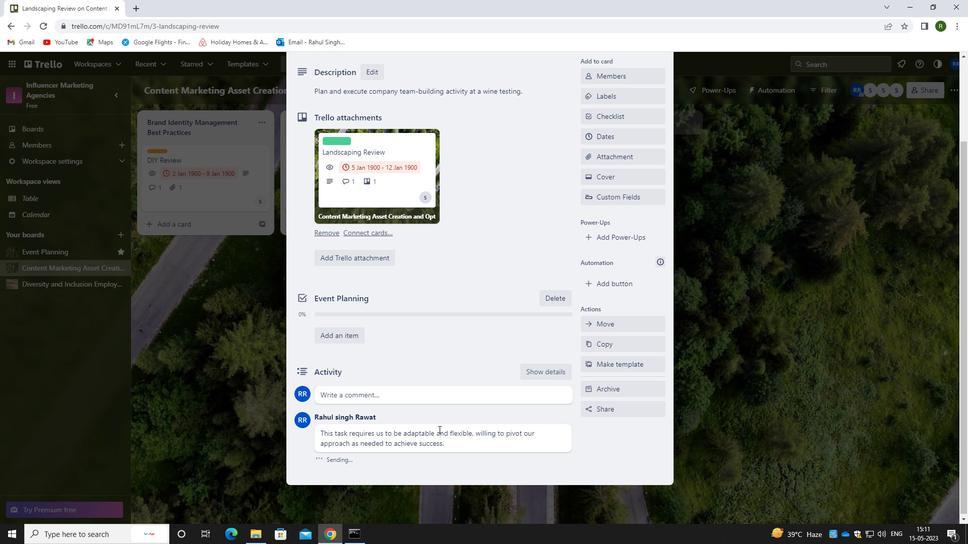 
Action: Mouse scrolled (446, 428) with delta (0, 0)
Screenshot: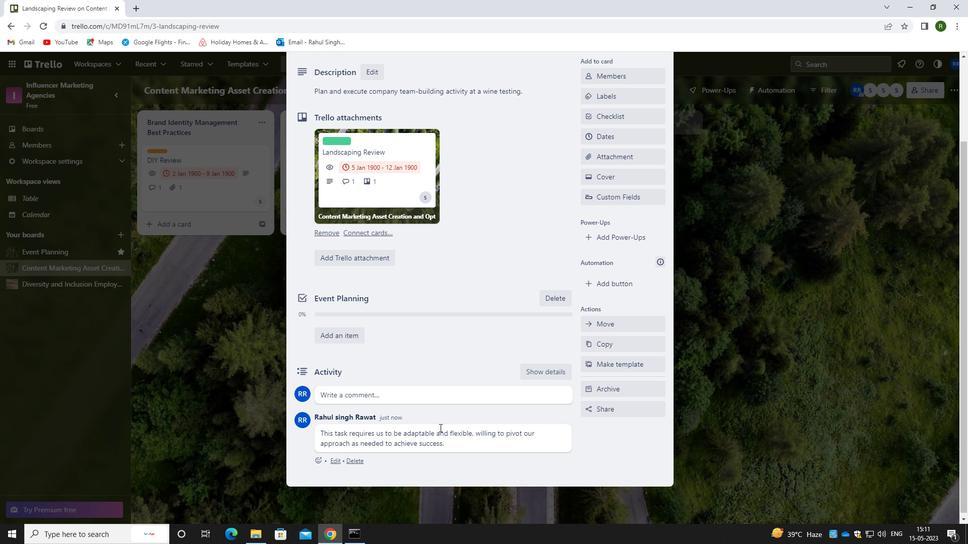 
Action: Mouse scrolled (446, 428) with delta (0, 0)
Screenshot: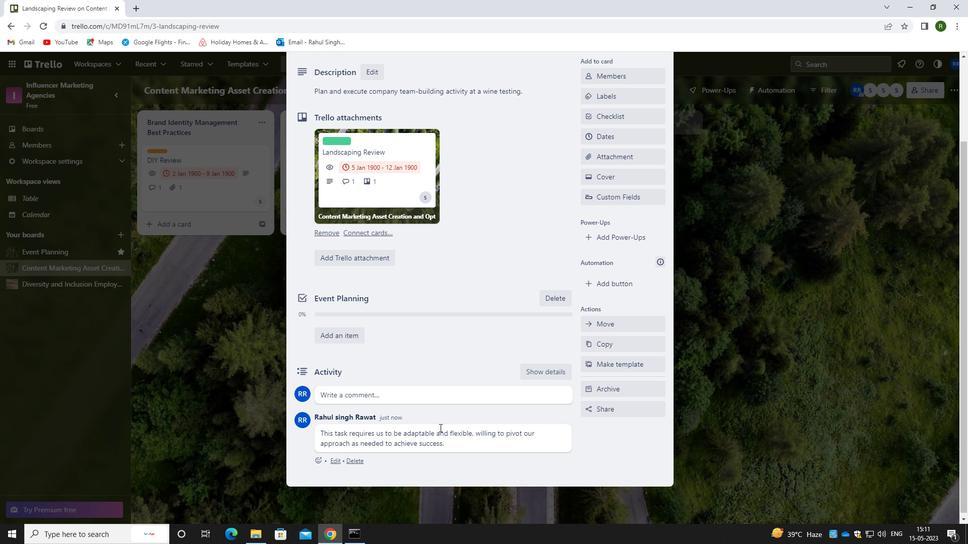 
Action: Mouse moved to (446, 426)
Screenshot: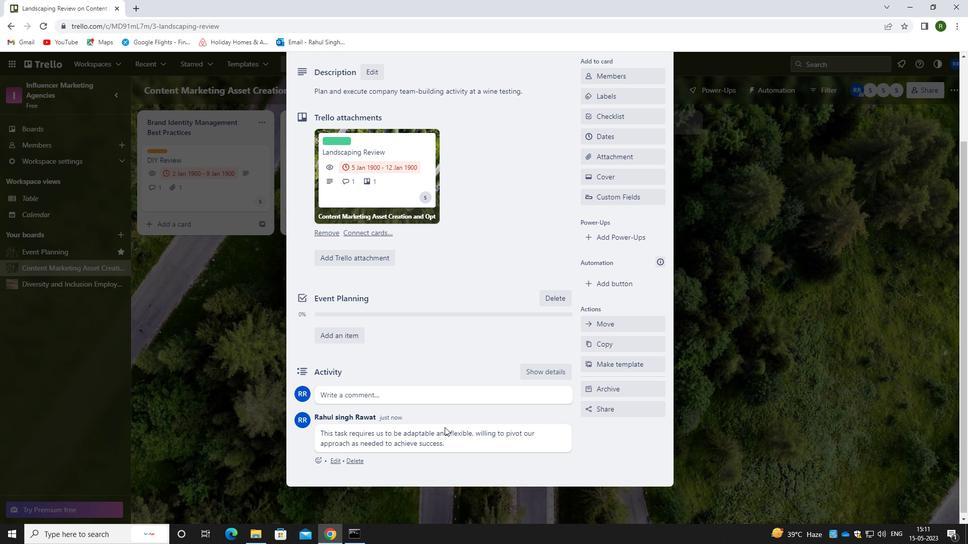 
Action: Mouse scrolled (446, 427) with delta (0, 0)
Screenshot: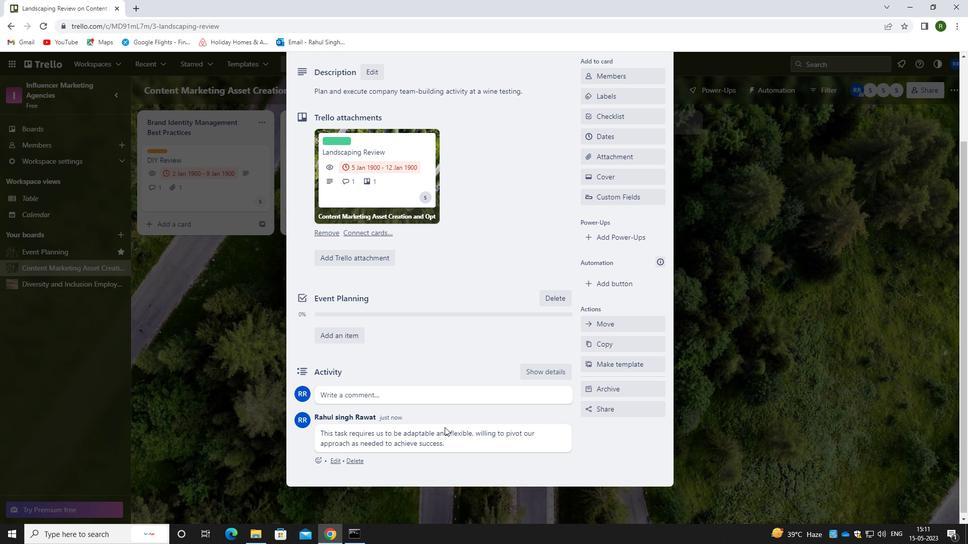 
Action: Mouse moved to (610, 237)
Screenshot: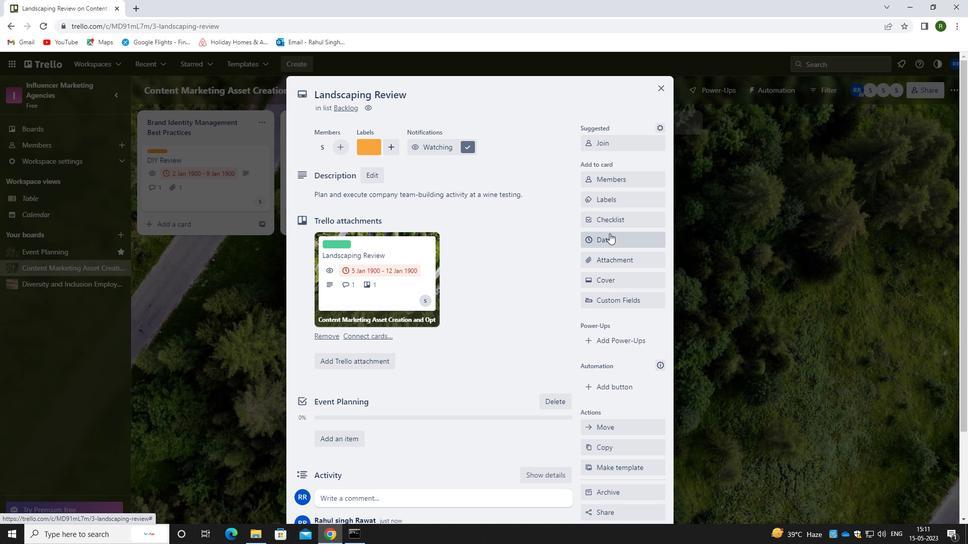 
Action: Mouse pressed left at (610, 237)
Screenshot: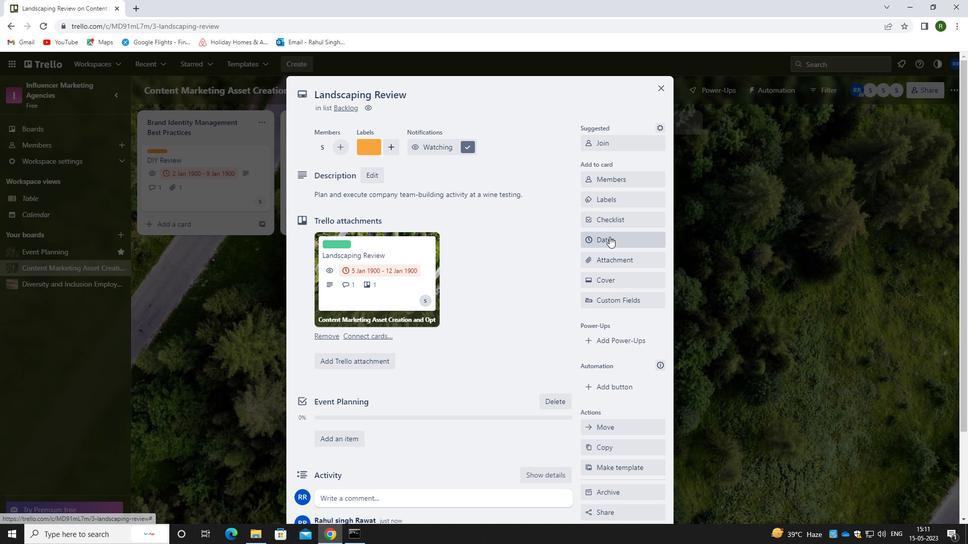 
Action: Mouse moved to (589, 268)
Screenshot: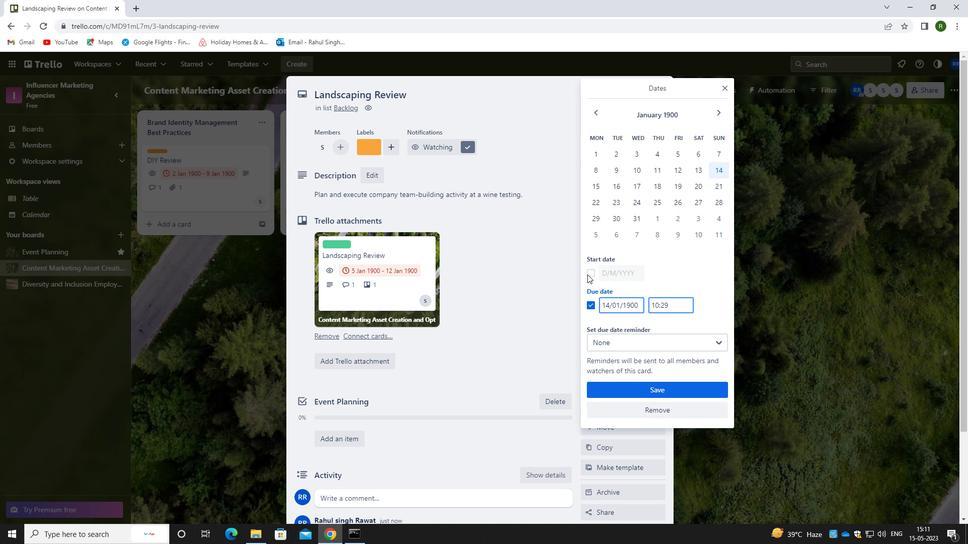 
Action: Mouse pressed left at (589, 268)
Screenshot: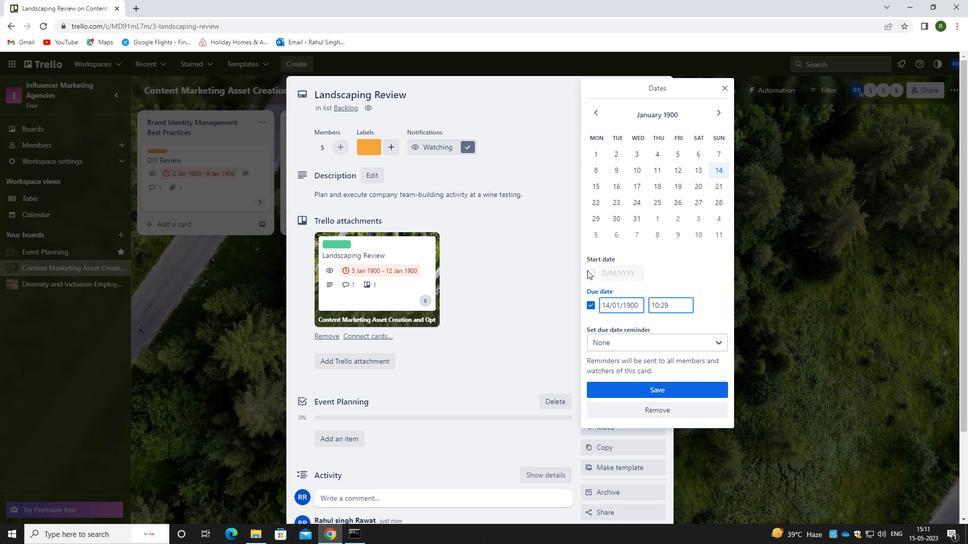 
Action: Mouse moved to (645, 272)
Screenshot: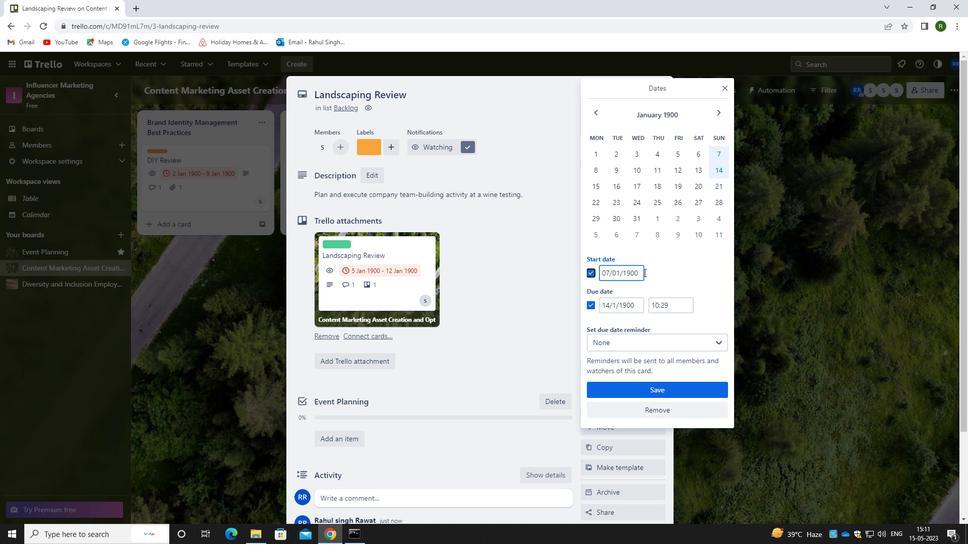 
Action: Mouse pressed left at (645, 272)
Screenshot: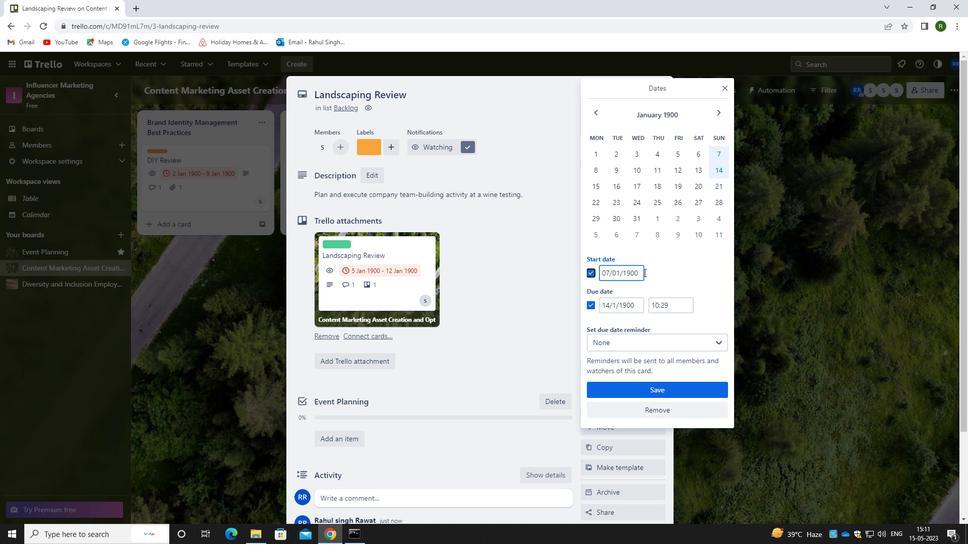 
Action: Mouse moved to (636, 271)
Screenshot: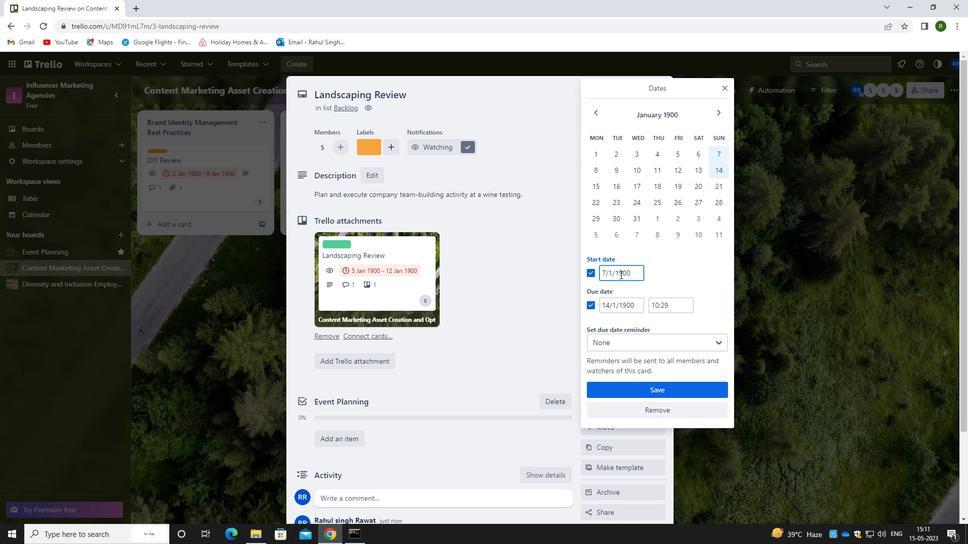 
Action: Mouse pressed left at (636, 271)
Screenshot: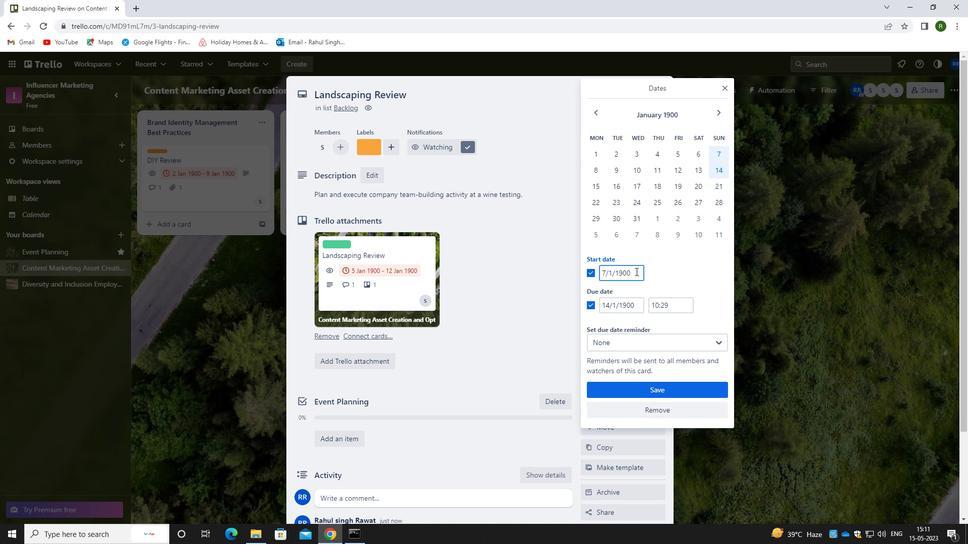 
Action: Mouse moved to (588, 279)
Screenshot: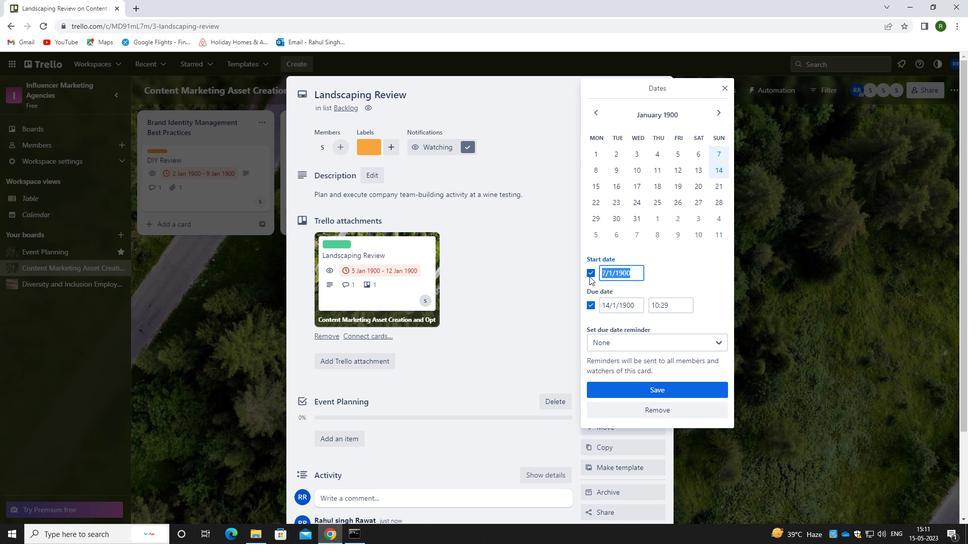 
Action: Key pressed 08/01/1900
Screenshot: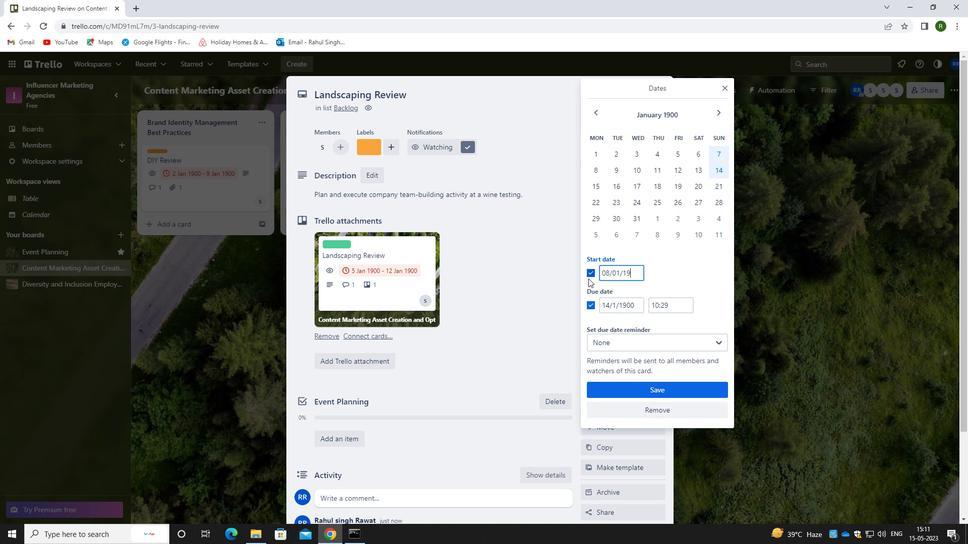 
Action: Mouse moved to (637, 306)
Screenshot: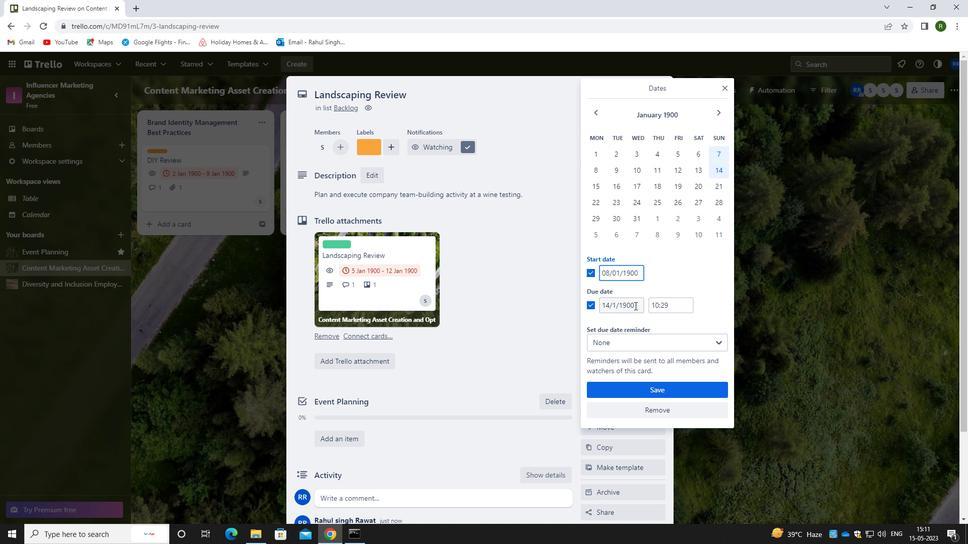 
Action: Mouse pressed left at (637, 306)
Screenshot: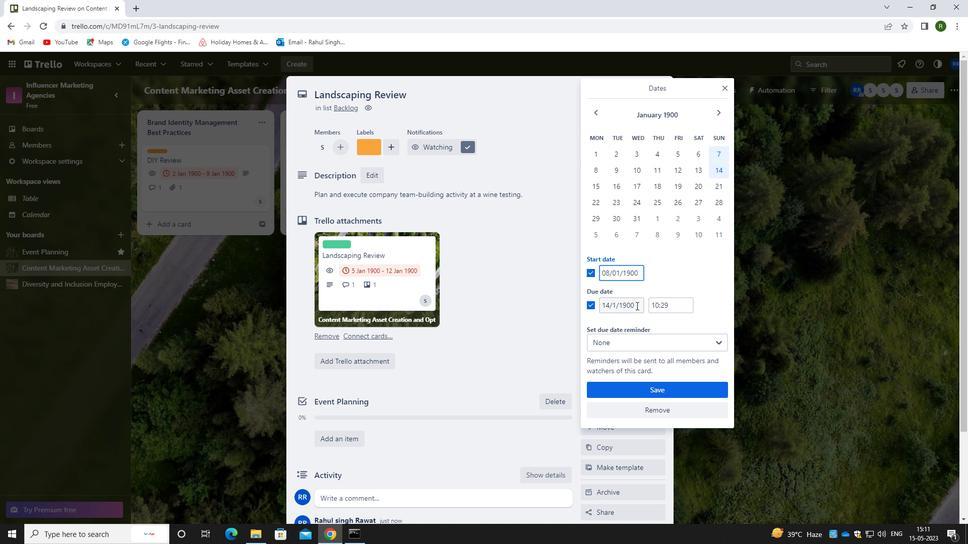 
Action: Mouse moved to (597, 311)
Screenshot: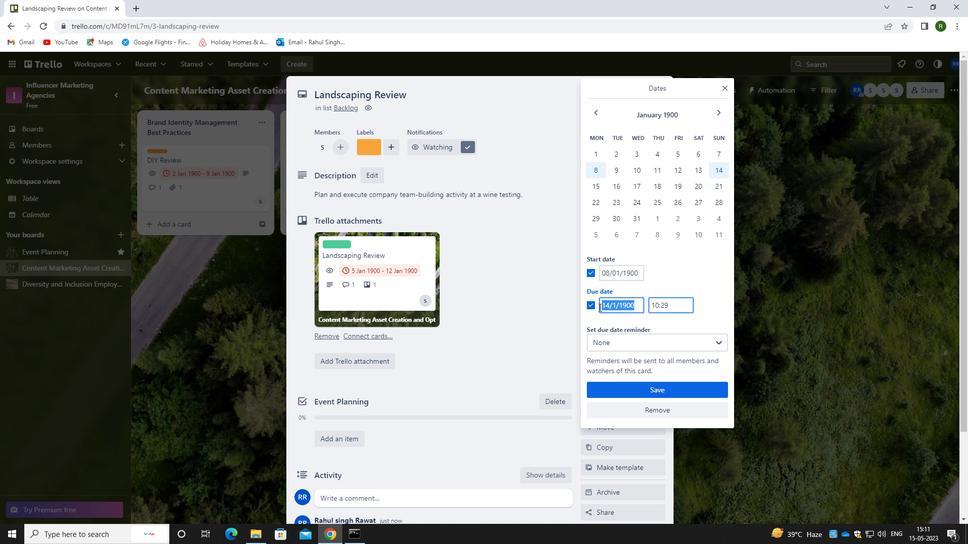 
Action: Key pressed 15/01/1900
Screenshot: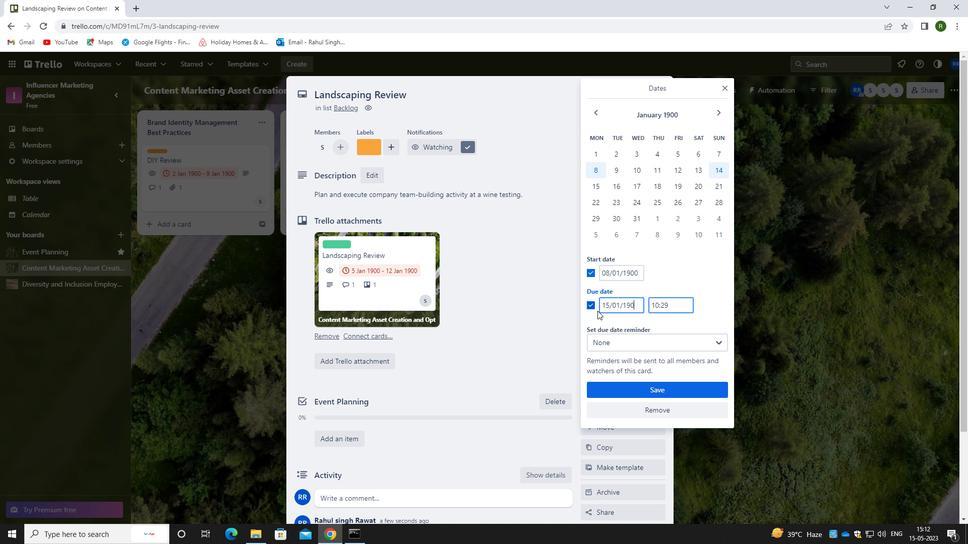 
Action: Mouse moved to (641, 389)
Screenshot: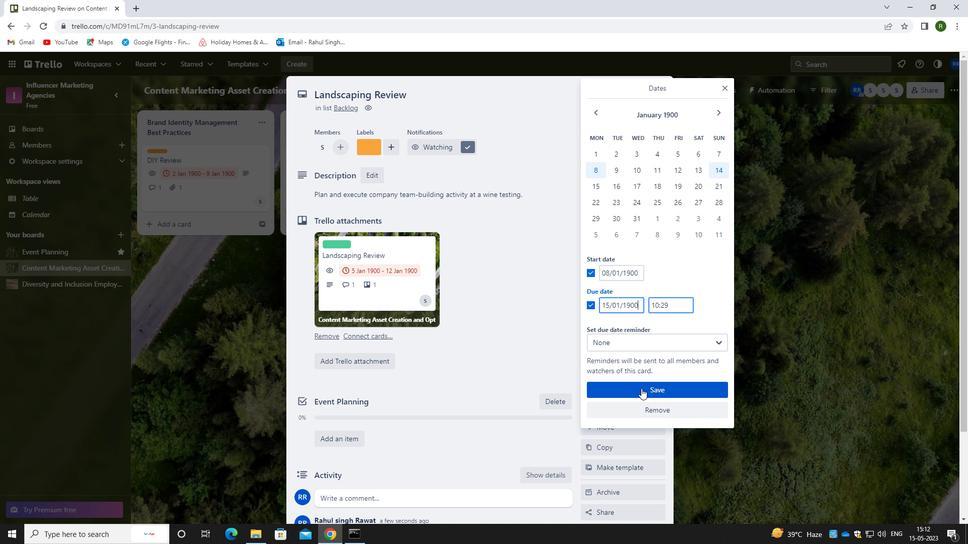 
Action: Mouse pressed left at (641, 389)
Screenshot: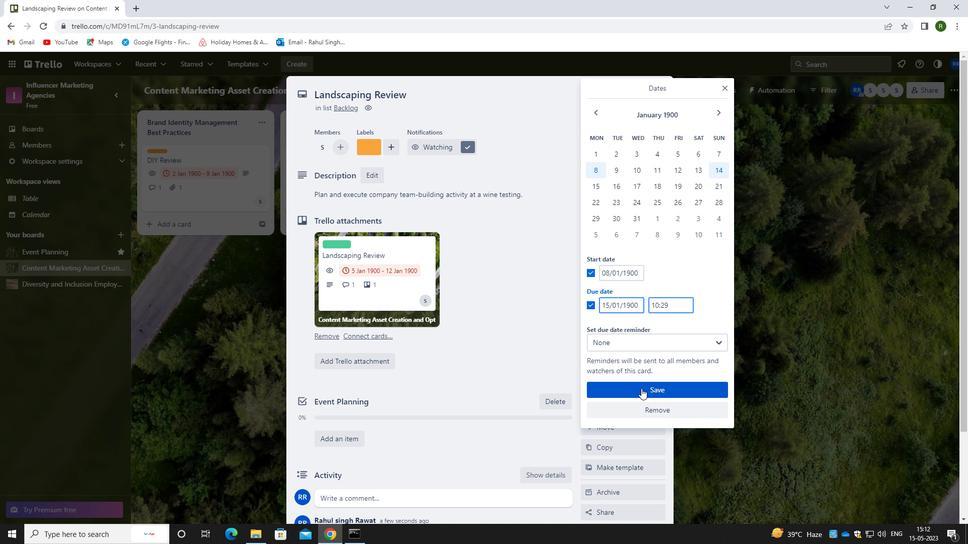 
Action: Mouse moved to (552, 389)
Screenshot: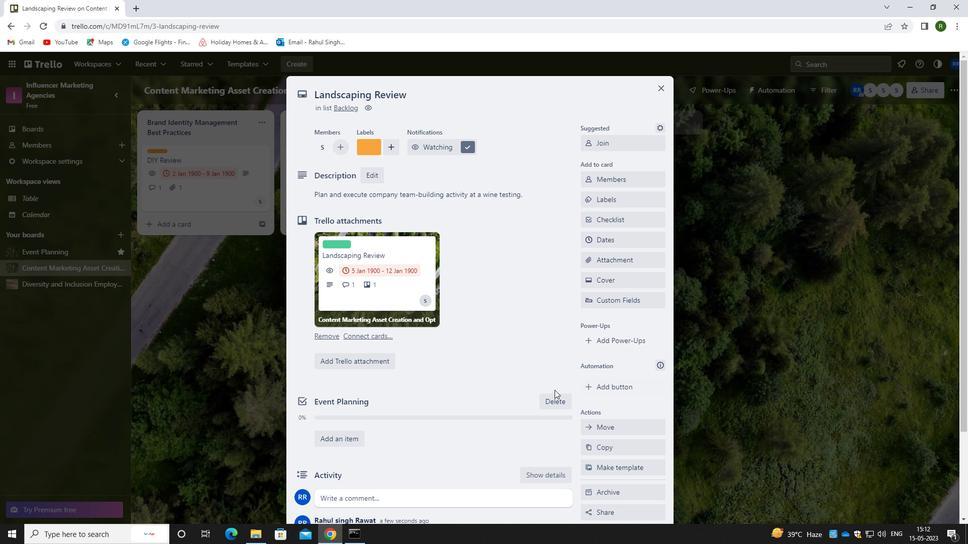 
